 Task: Find people on LinkedIn who are Executive Assistants, talk about #Manager, work at Worldpanel by Kantar, studied at University of Calcutta, are in the Military and International Affairs industry, speak Portuguese, and offer Print Design services in Xiaoshan.
Action: Mouse moved to (545, 72)
Screenshot: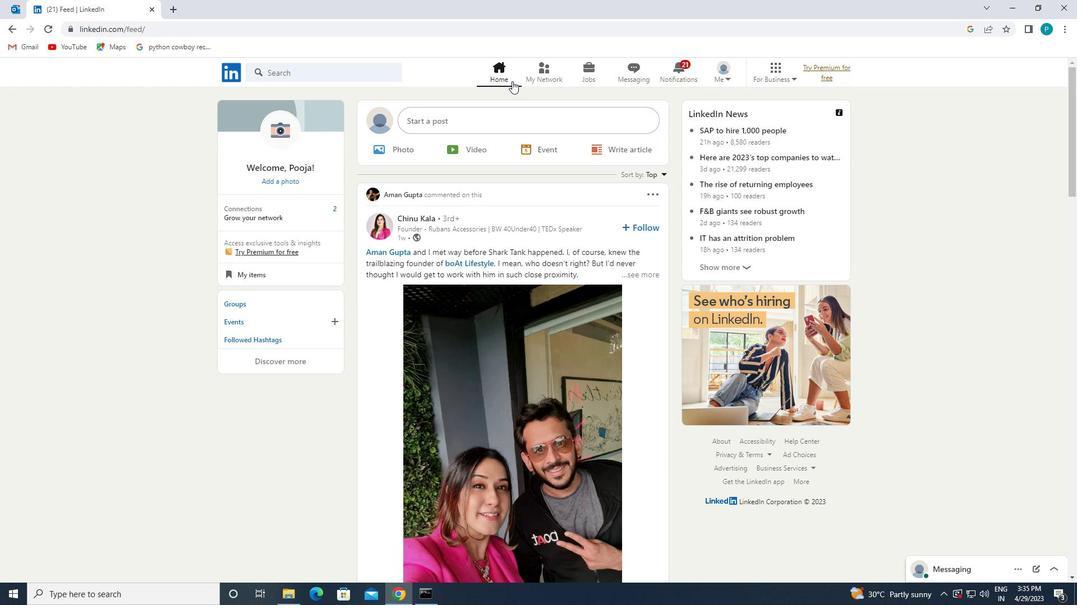 
Action: Mouse pressed left at (545, 72)
Screenshot: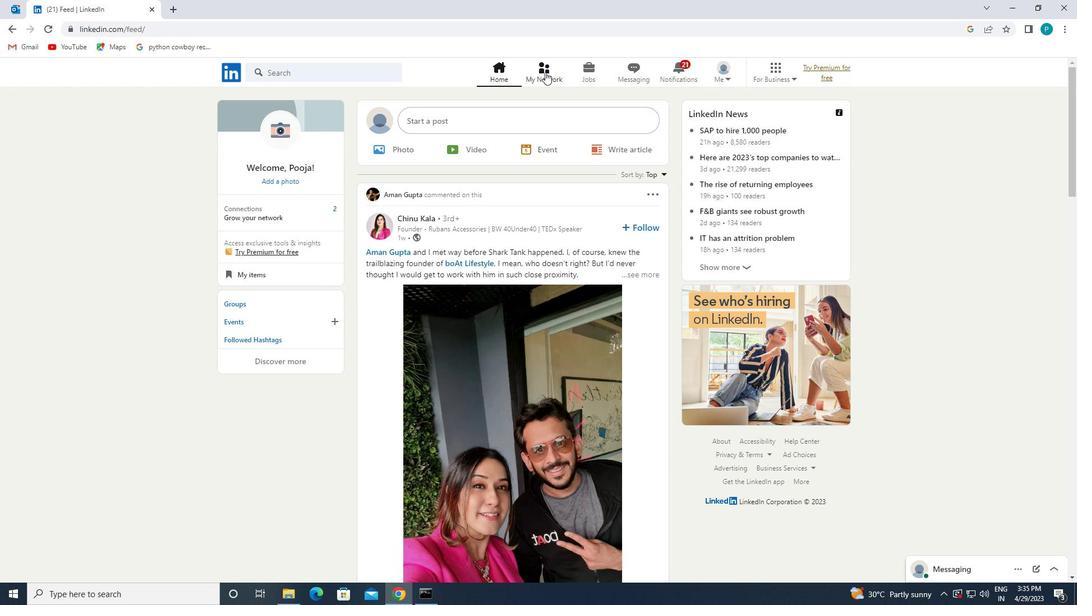 
Action: Mouse moved to (314, 138)
Screenshot: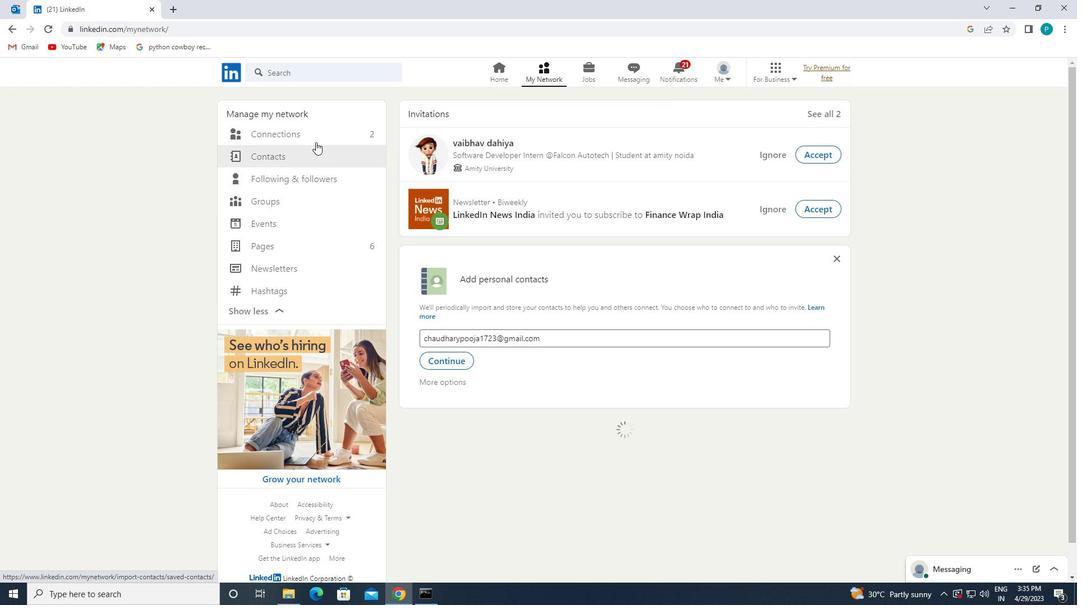 
Action: Mouse pressed left at (314, 138)
Screenshot: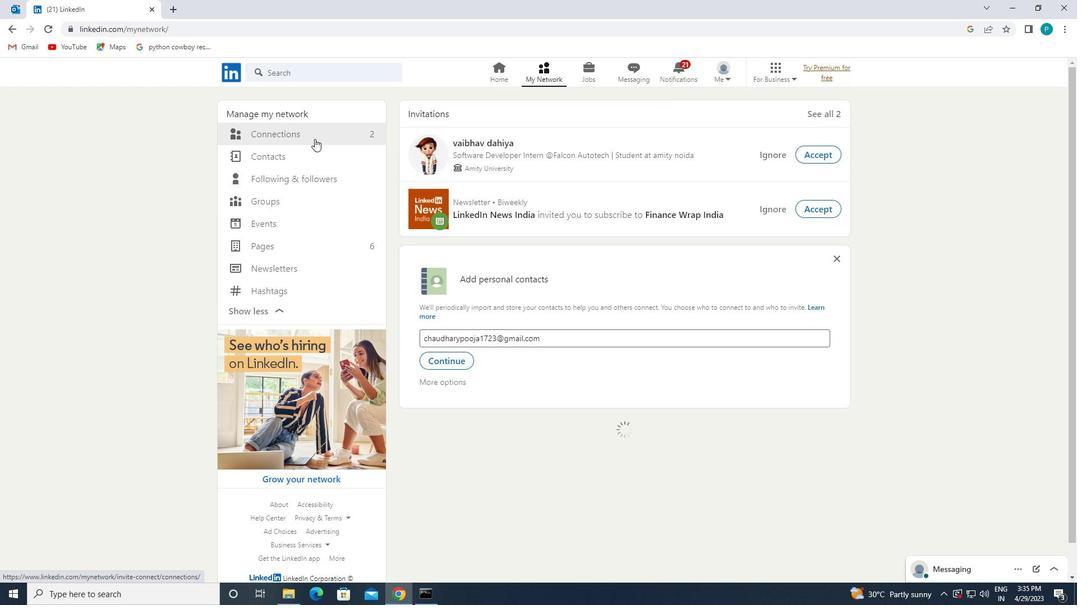
Action: Mouse moved to (606, 132)
Screenshot: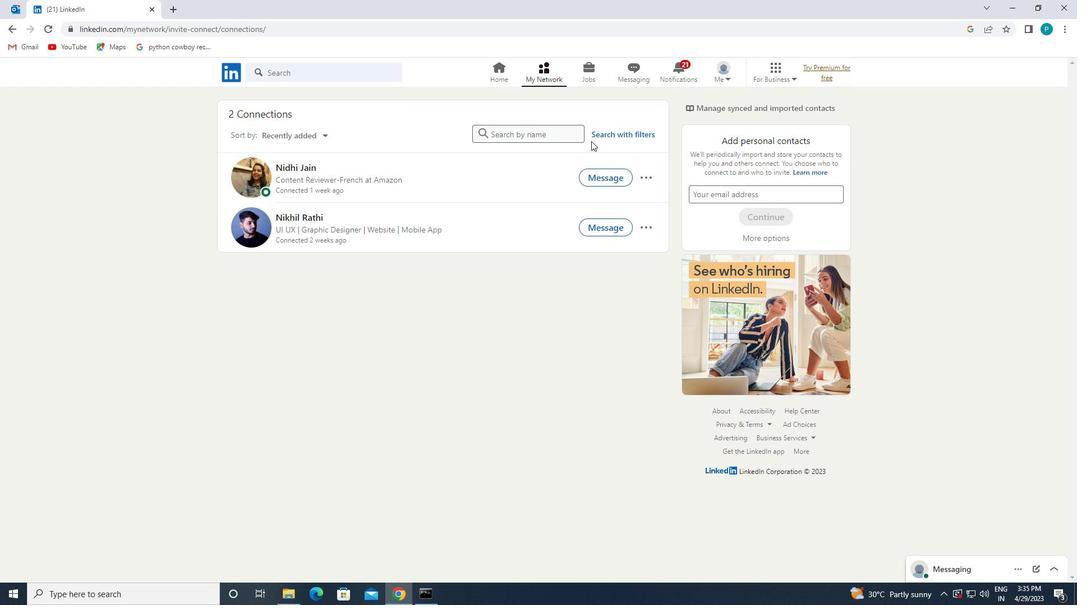 
Action: Mouse pressed left at (606, 132)
Screenshot: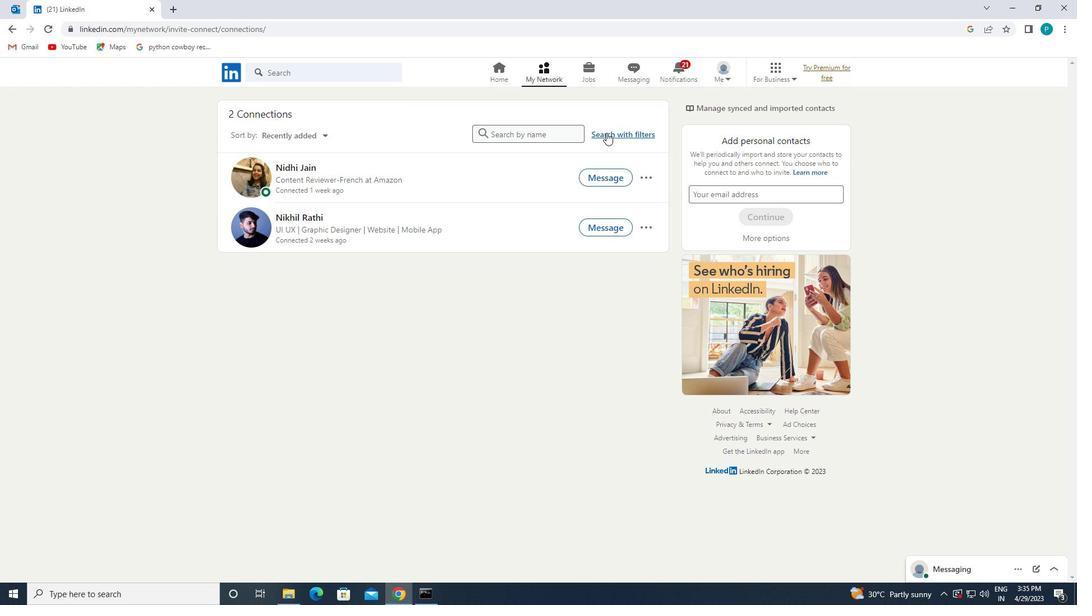 
Action: Mouse moved to (572, 105)
Screenshot: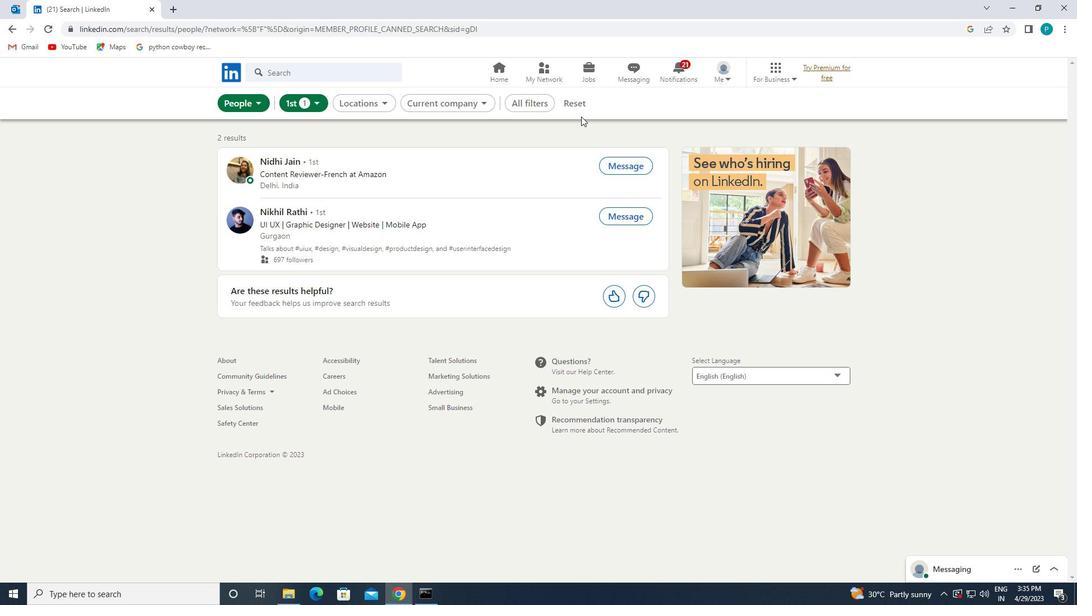 
Action: Mouse pressed left at (572, 105)
Screenshot: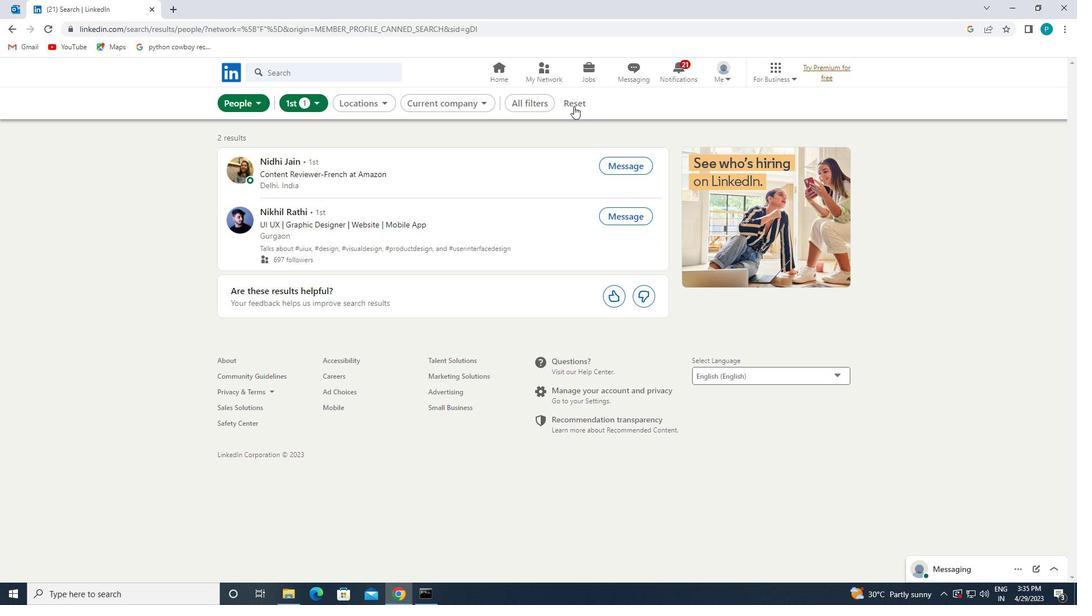 
Action: Mouse moved to (573, 105)
Screenshot: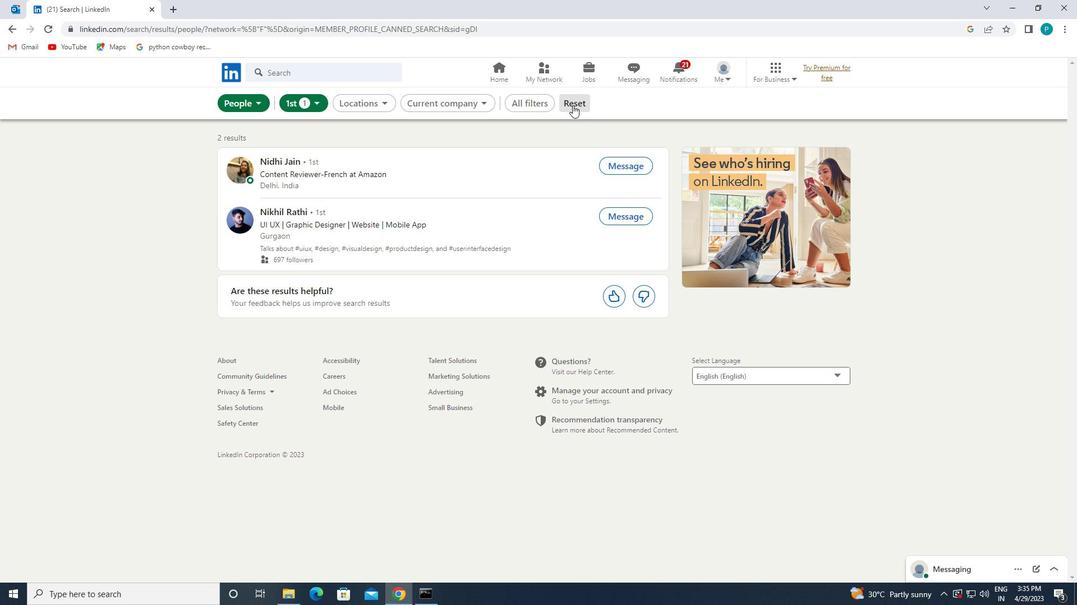 
Action: Mouse pressed left at (573, 105)
Screenshot: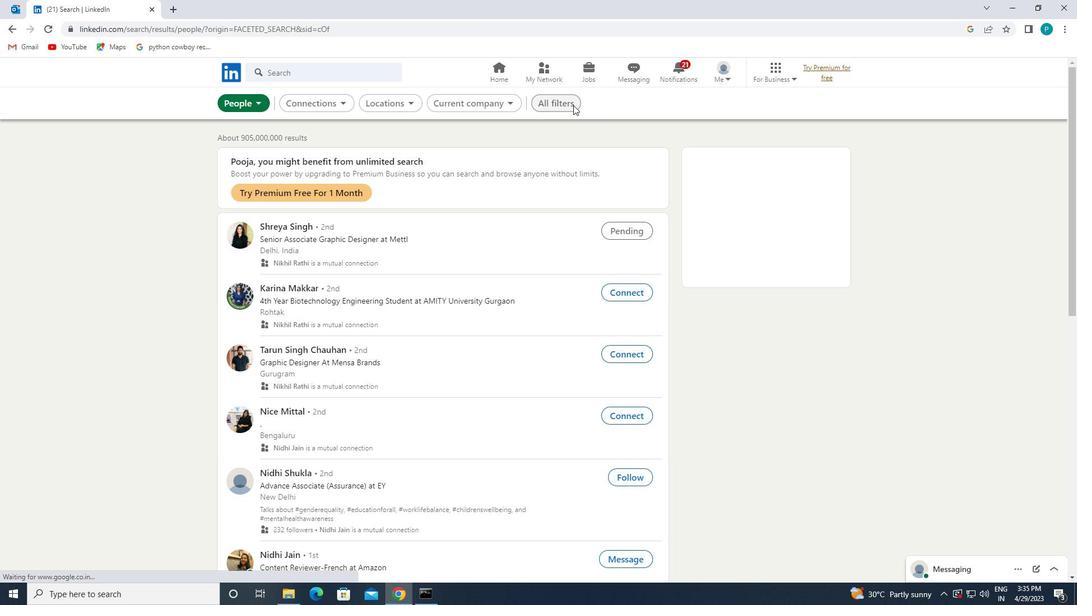 
Action: Mouse moved to (967, 405)
Screenshot: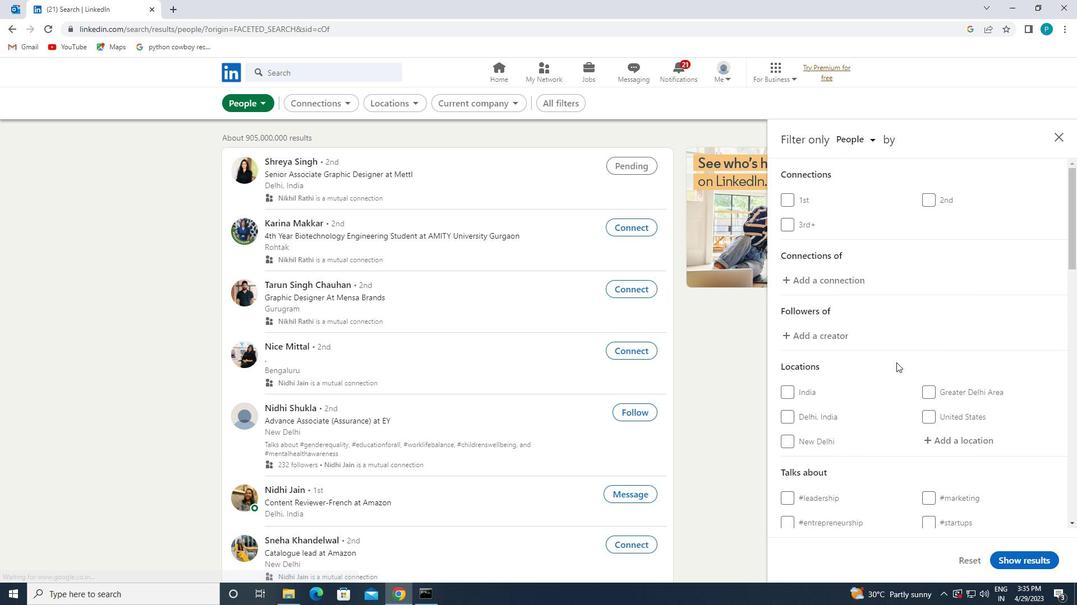 
Action: Mouse scrolled (967, 404) with delta (0, 0)
Screenshot: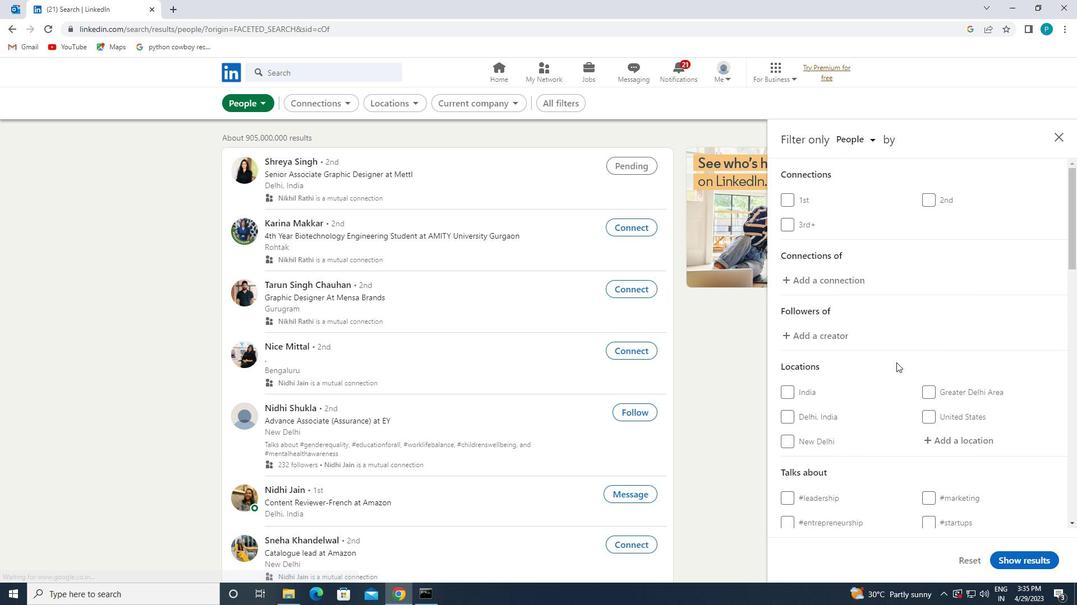 
Action: Mouse scrolled (967, 404) with delta (0, 0)
Screenshot: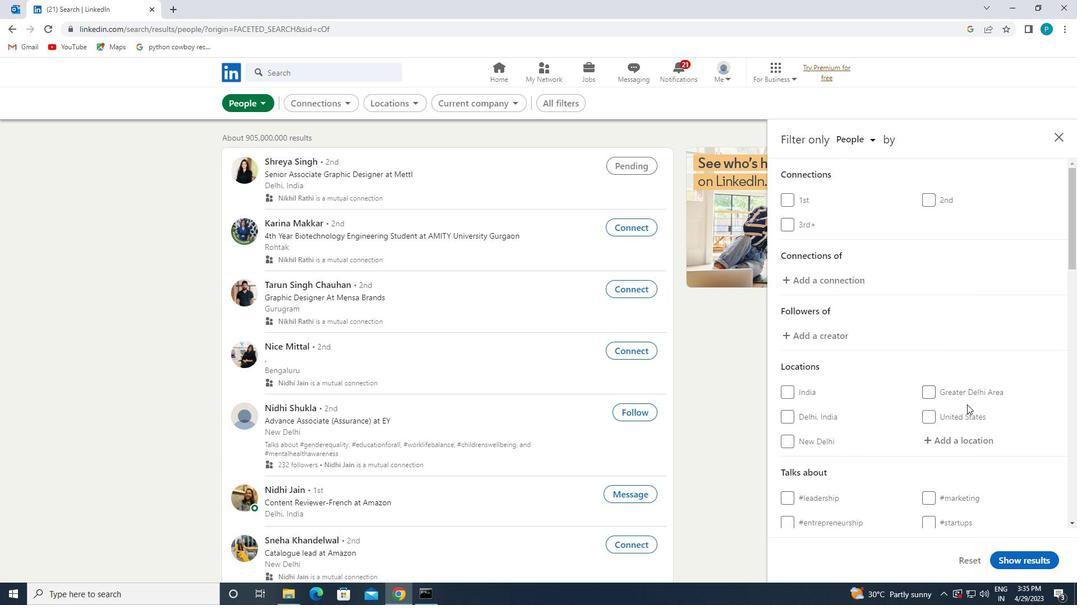 
Action: Mouse moved to (949, 327)
Screenshot: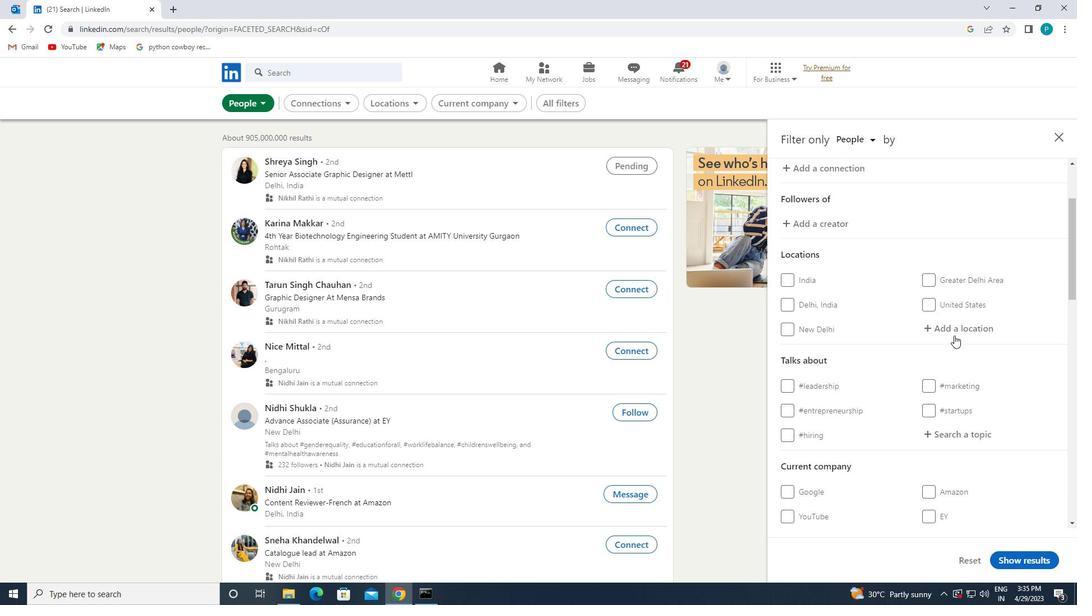 
Action: Mouse pressed left at (949, 327)
Screenshot: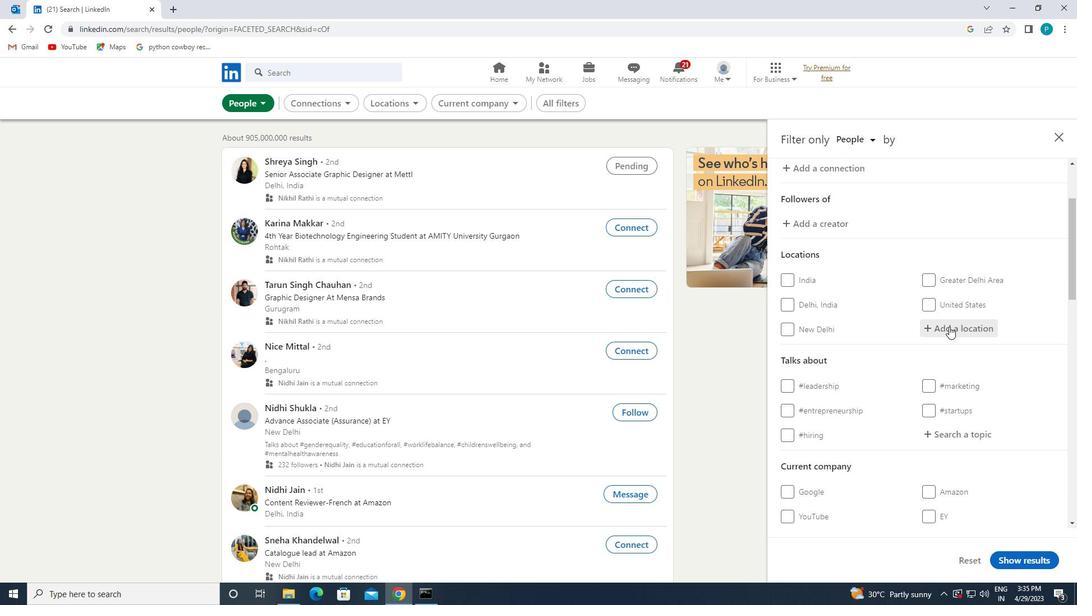 
Action: Key pressed <Key.caps_lock>x<Key.caps_lock>iaoshan
Screenshot: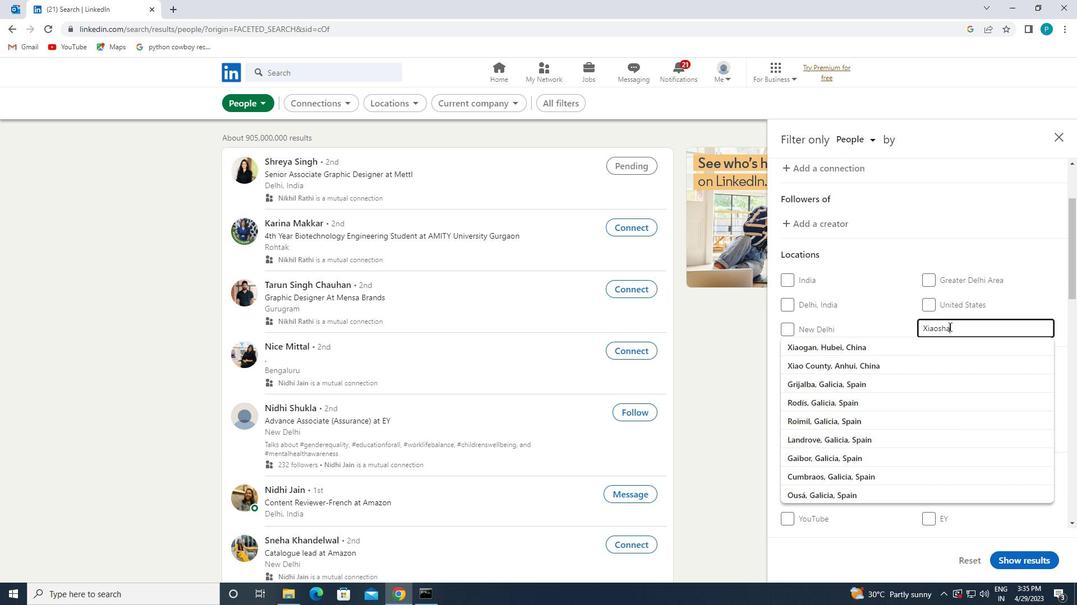 
Action: Mouse moved to (965, 432)
Screenshot: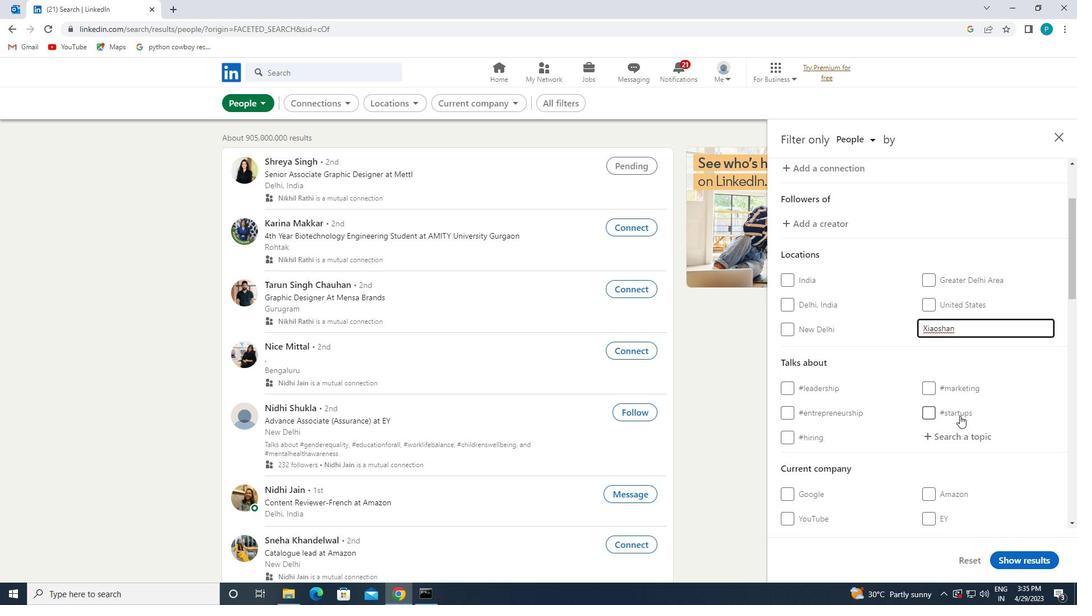 
Action: Mouse pressed left at (965, 432)
Screenshot: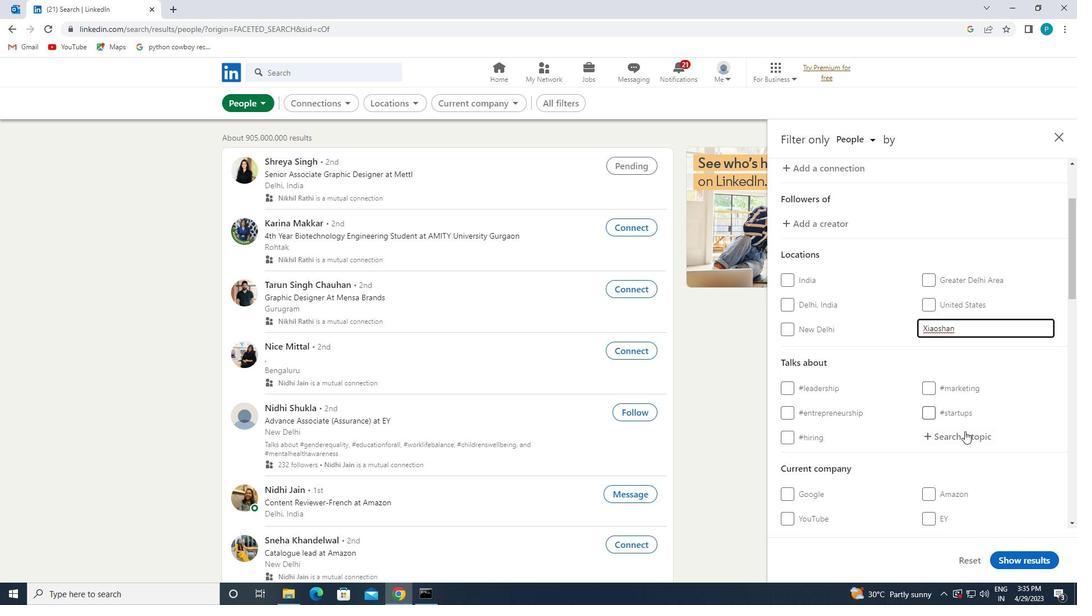 
Action: Key pressed <Key.shift>#<Key.caps_lock>M<Key.caps_lock>ANAGER
Screenshot: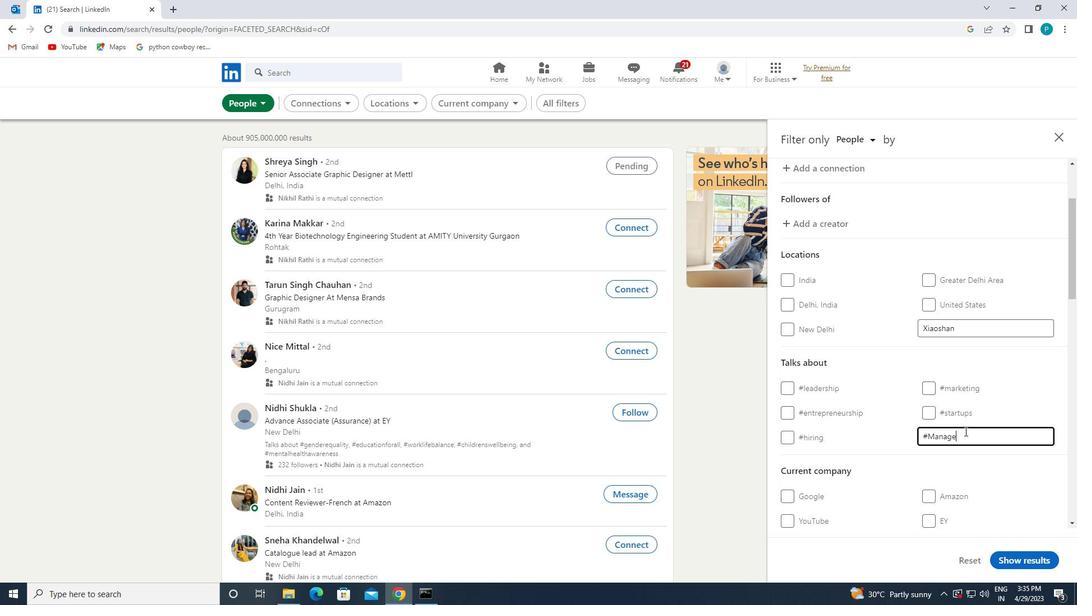 
Action: Mouse moved to (785, 465)
Screenshot: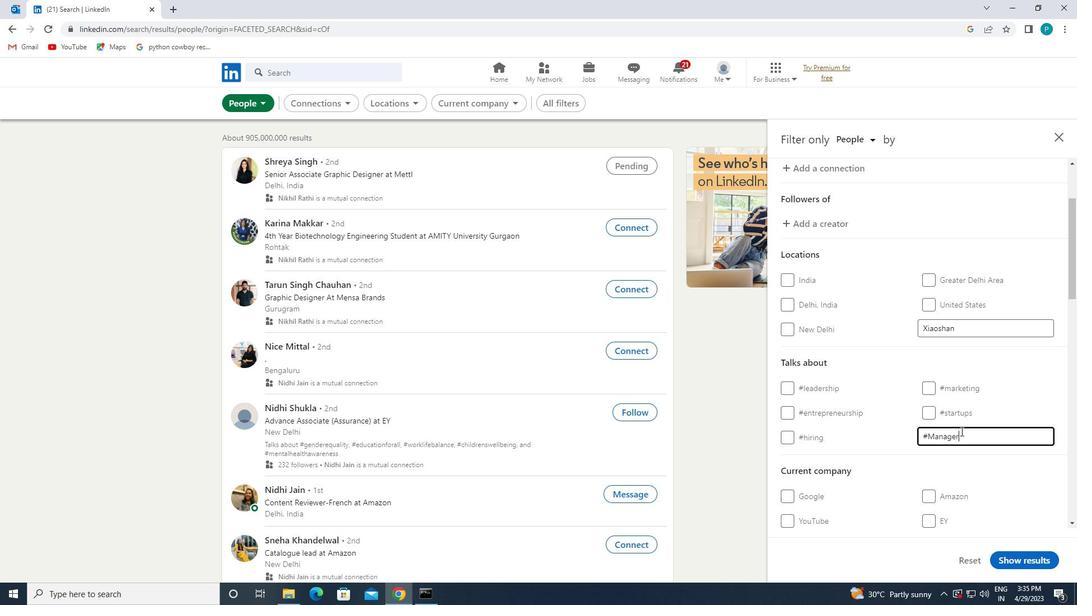 
Action: Mouse scrolled (785, 465) with delta (0, 0)
Screenshot: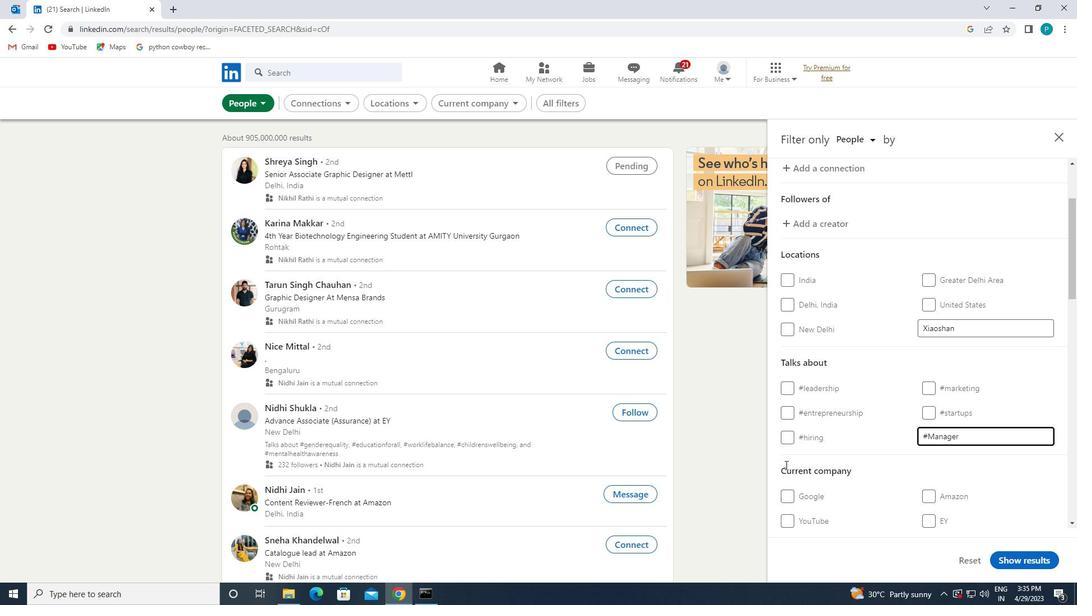 
Action: Mouse scrolled (785, 465) with delta (0, 0)
Screenshot: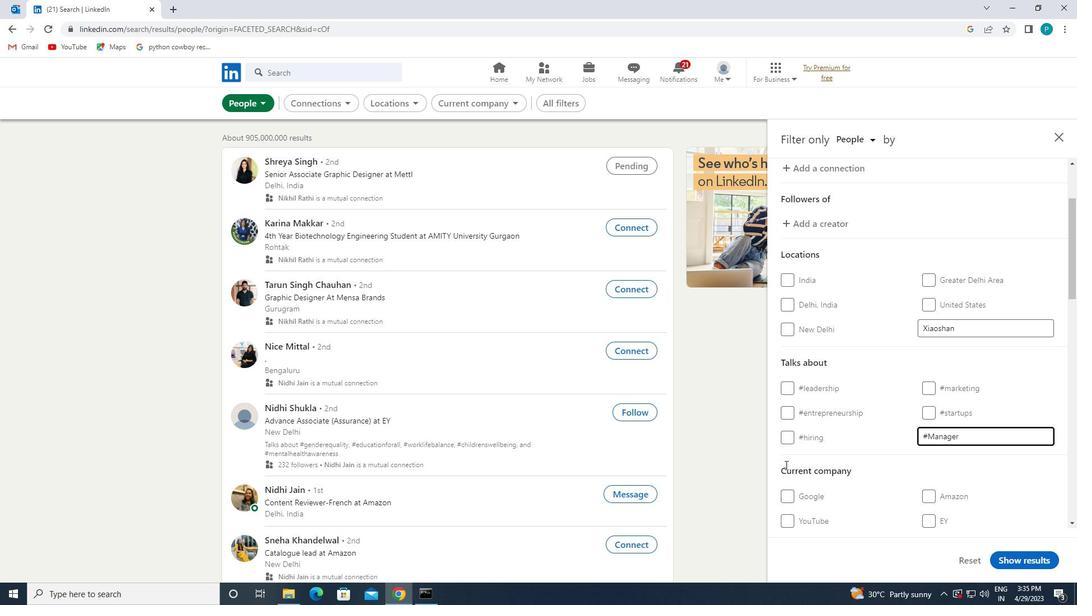 
Action: Mouse scrolled (785, 465) with delta (0, 0)
Screenshot: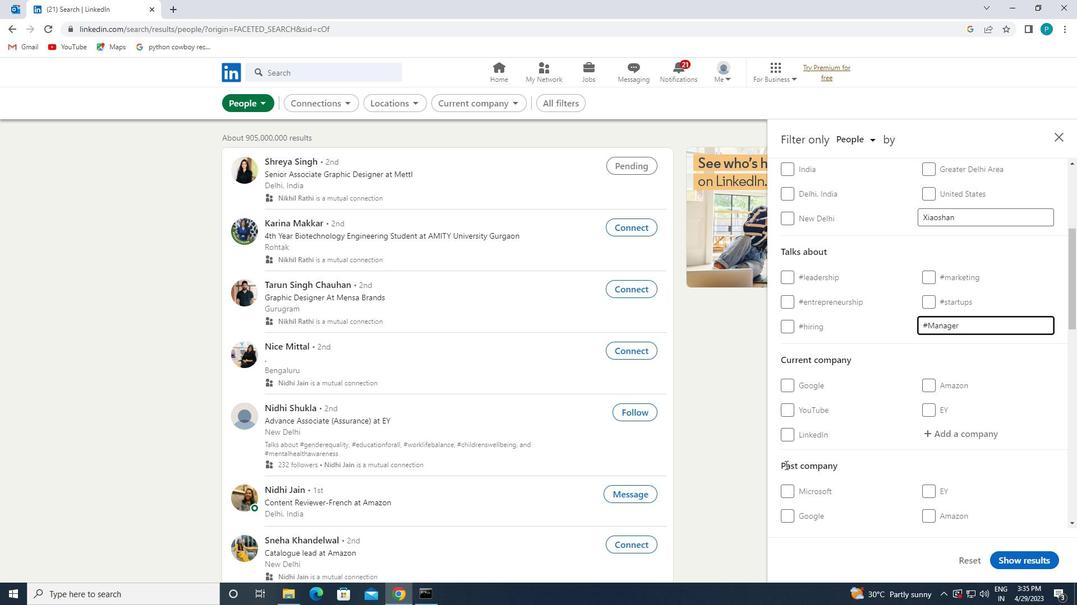 
Action: Mouse scrolled (785, 465) with delta (0, 0)
Screenshot: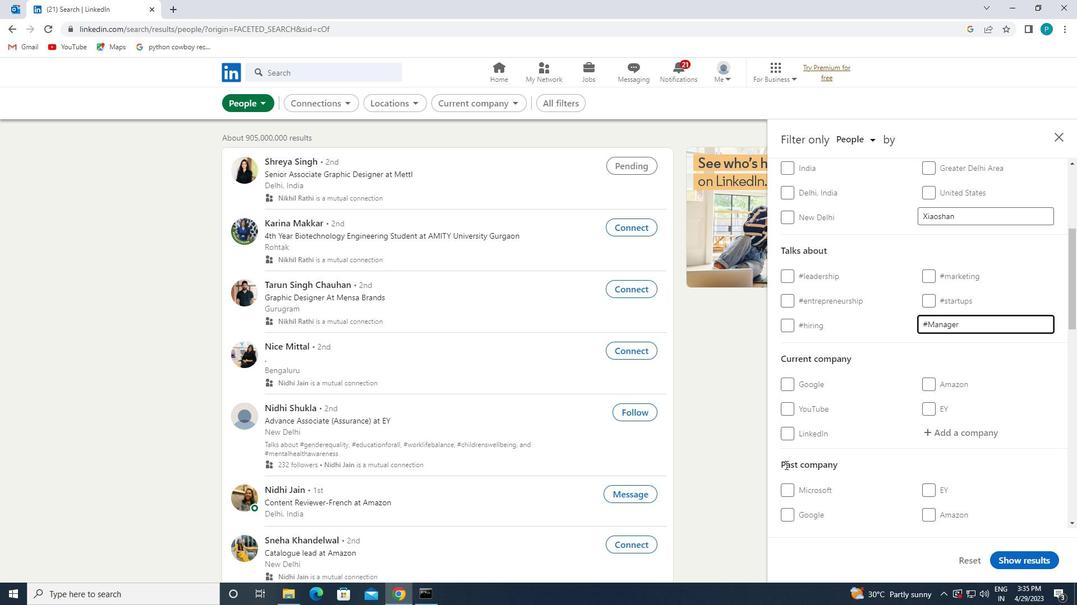 
Action: Mouse scrolled (785, 465) with delta (0, 0)
Screenshot: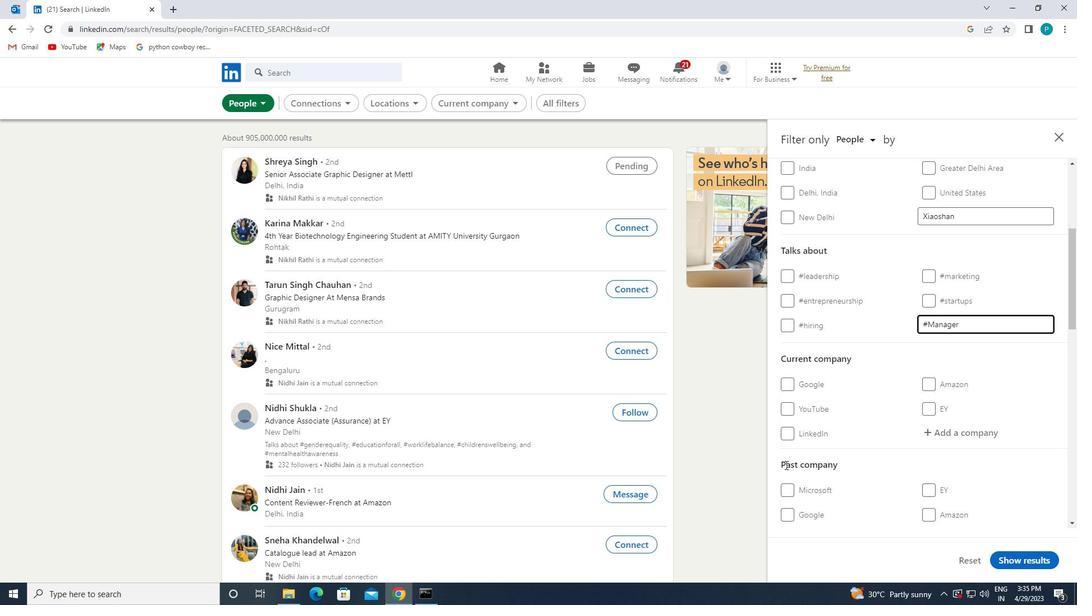 
Action: Mouse moved to (809, 420)
Screenshot: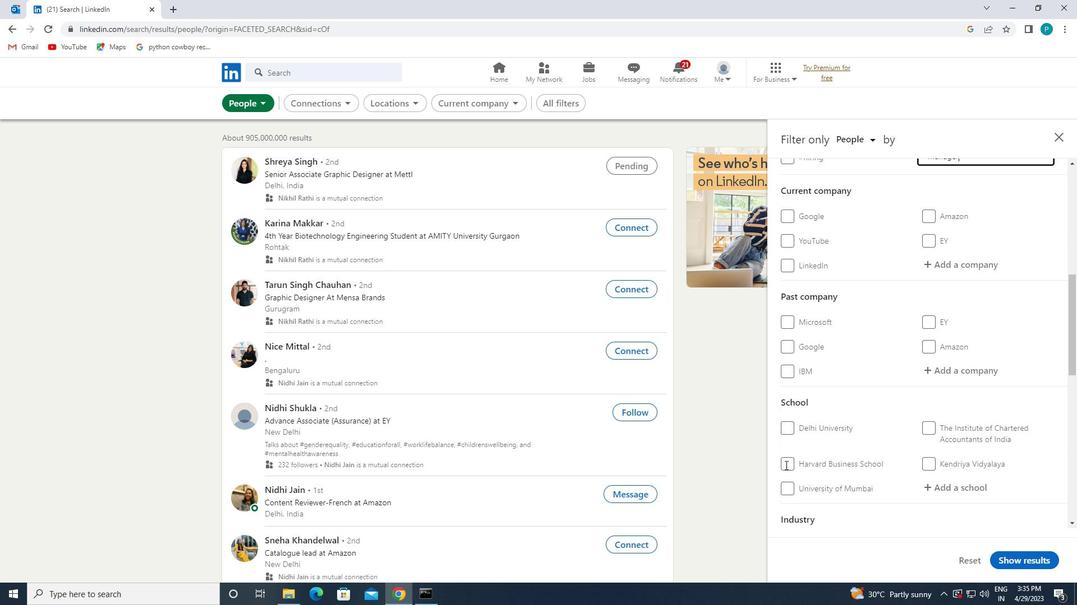 
Action: Mouse scrolled (809, 419) with delta (0, 0)
Screenshot: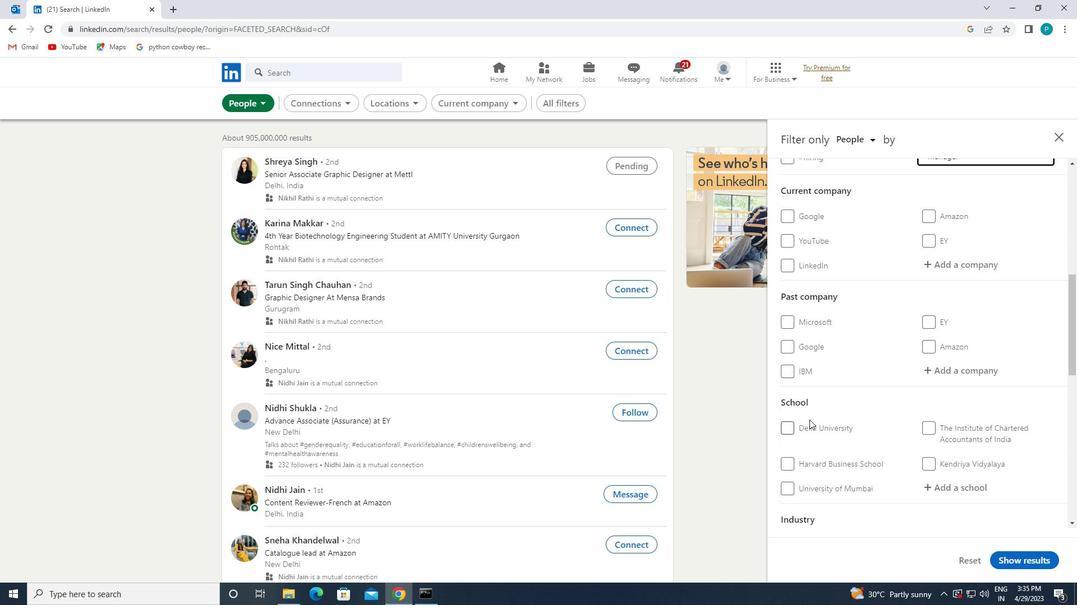 
Action: Mouse scrolled (809, 419) with delta (0, 0)
Screenshot: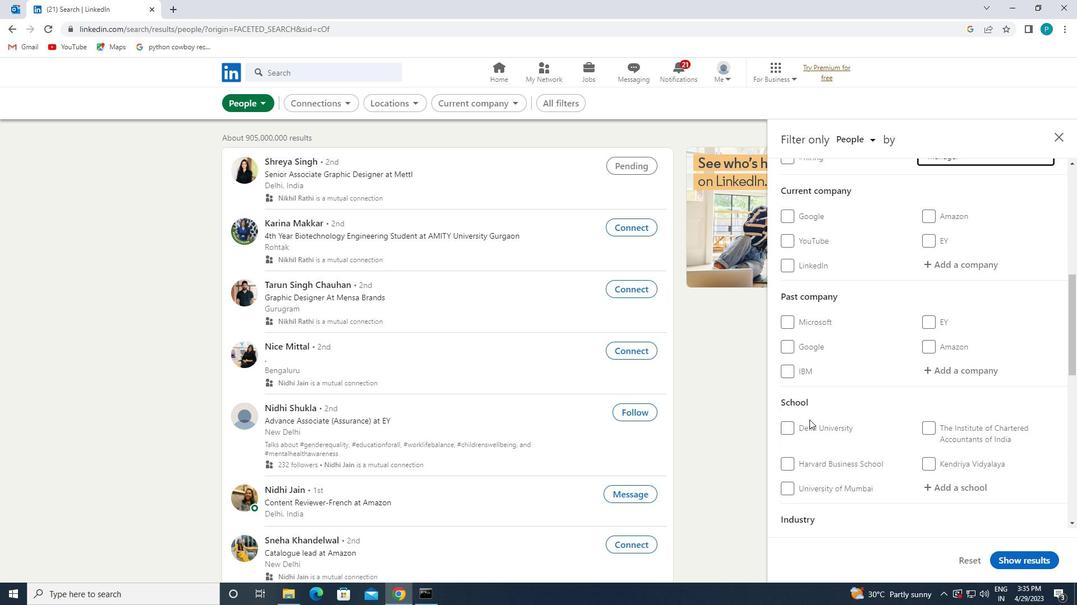
Action: Mouse moved to (816, 468)
Screenshot: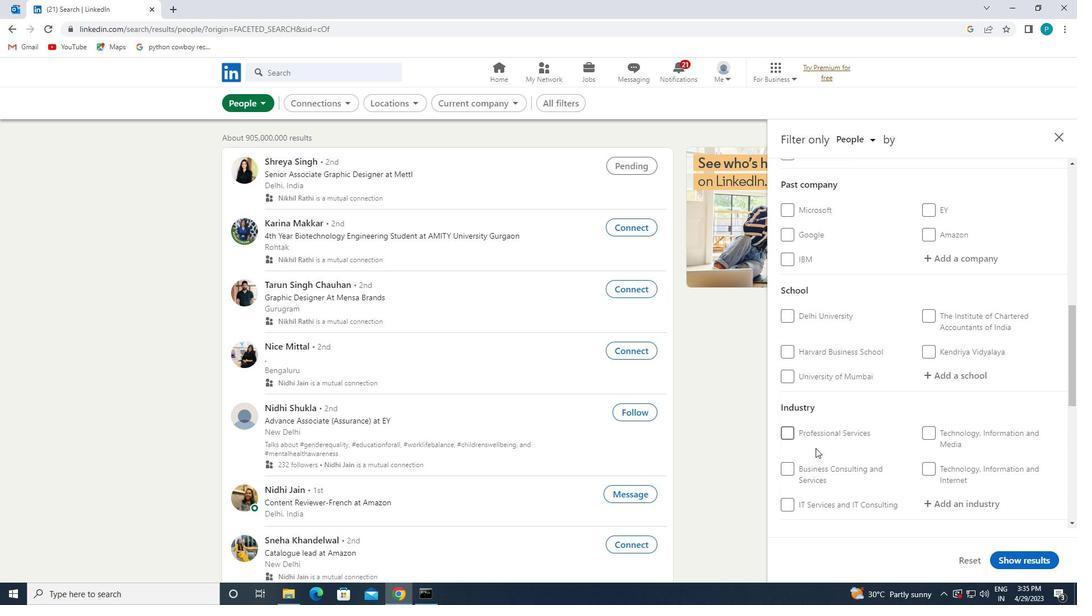 
Action: Mouse scrolled (816, 467) with delta (0, 0)
Screenshot: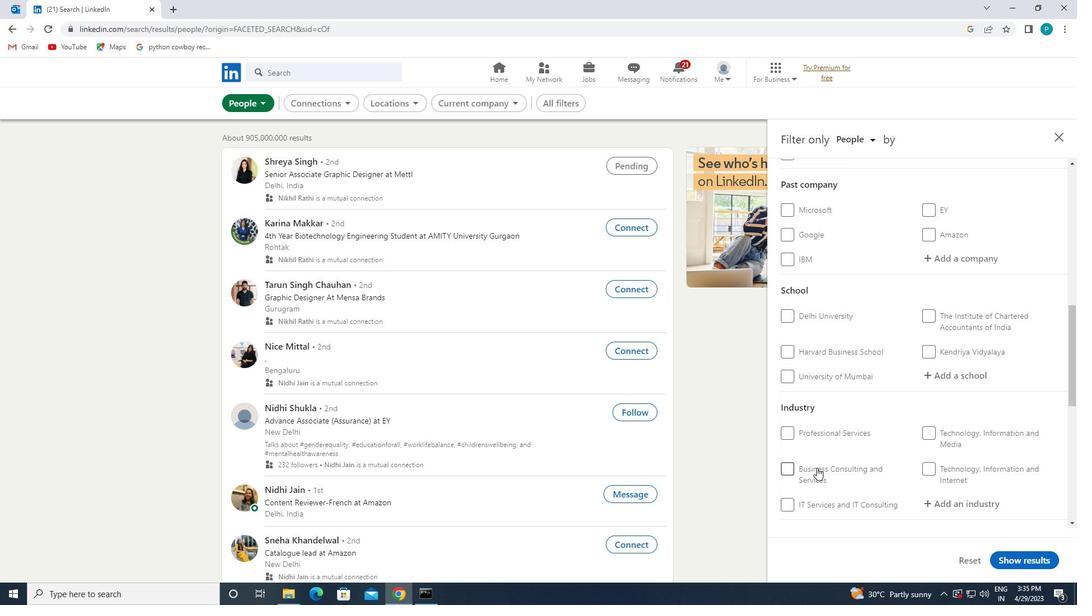 
Action: Mouse scrolled (816, 467) with delta (0, 0)
Screenshot: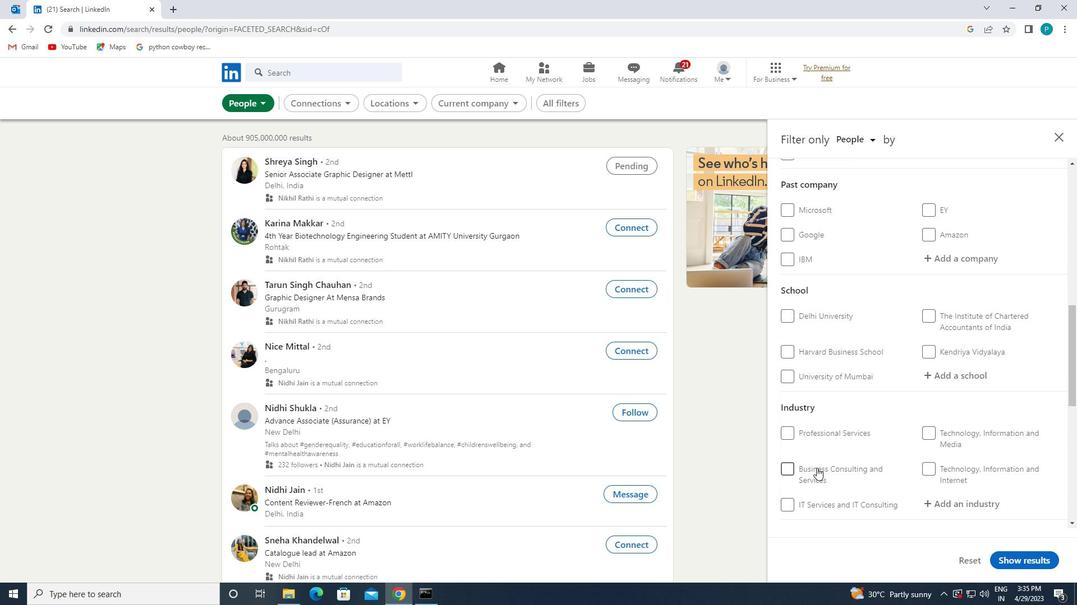 
Action: Mouse moved to (932, 472)
Screenshot: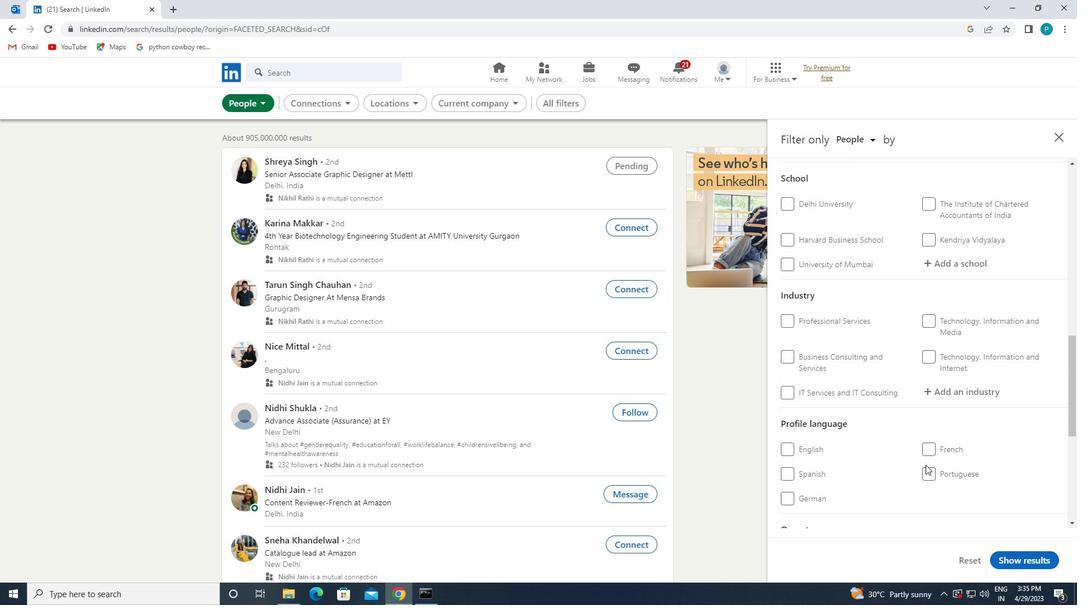 
Action: Mouse pressed left at (932, 472)
Screenshot: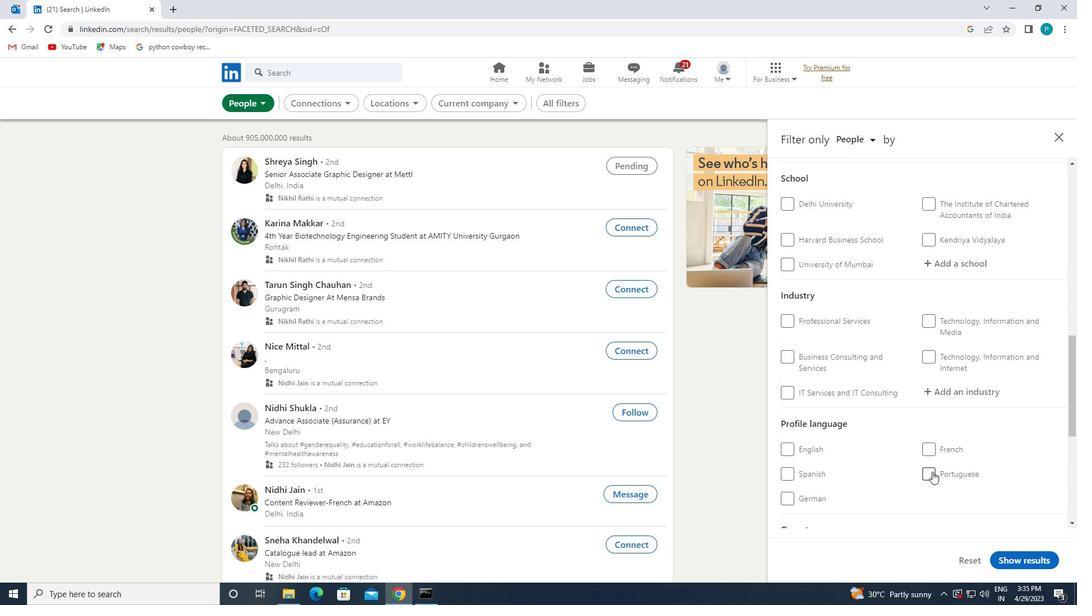 
Action: Mouse moved to (929, 400)
Screenshot: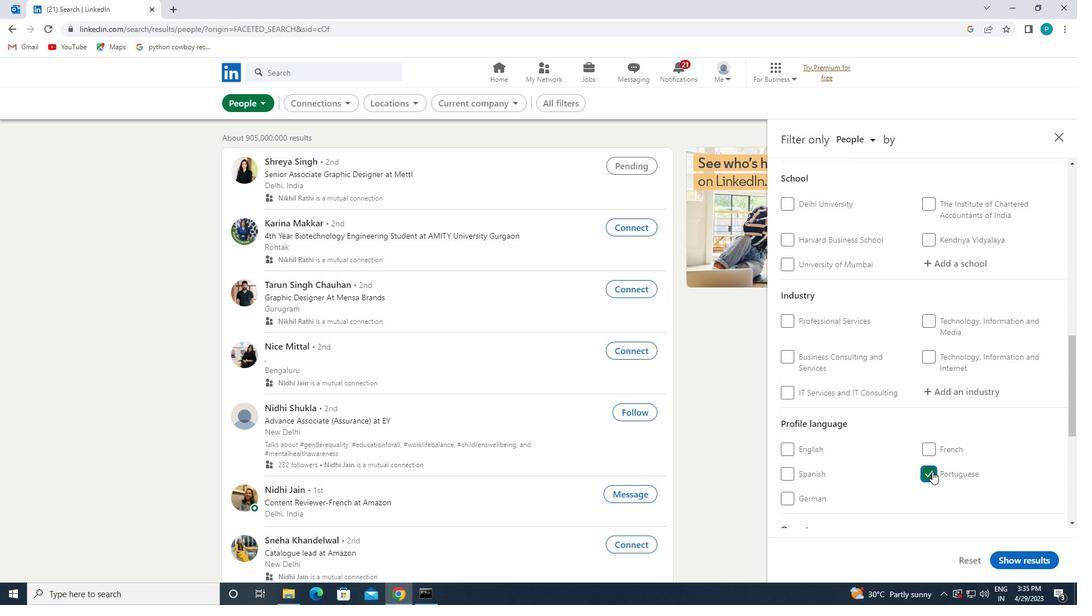 
Action: Mouse scrolled (929, 399) with delta (0, 0)
Screenshot: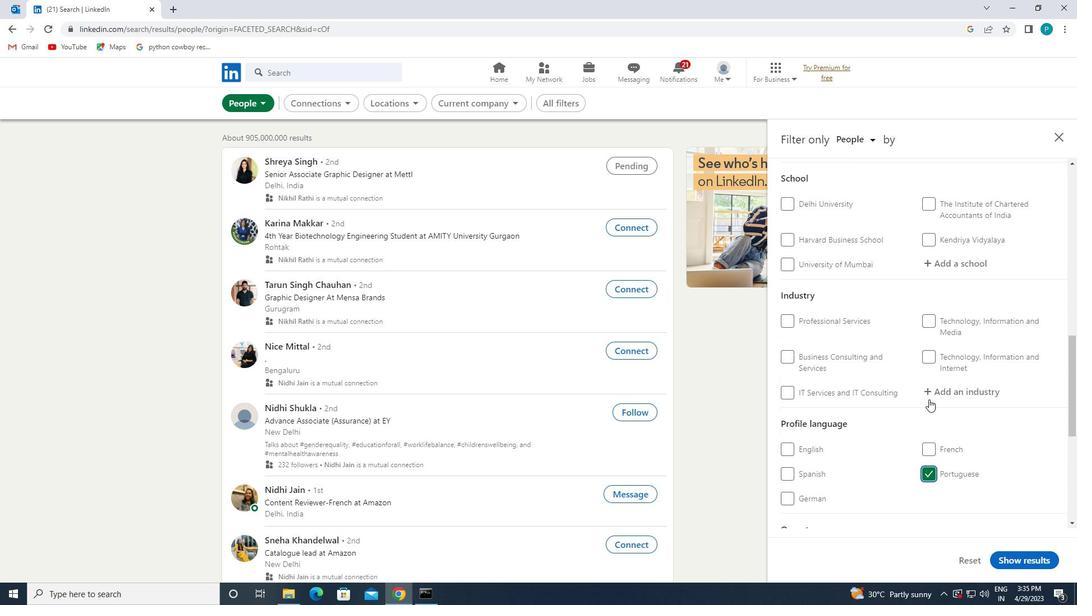 
Action: Mouse scrolled (929, 400) with delta (0, 0)
Screenshot: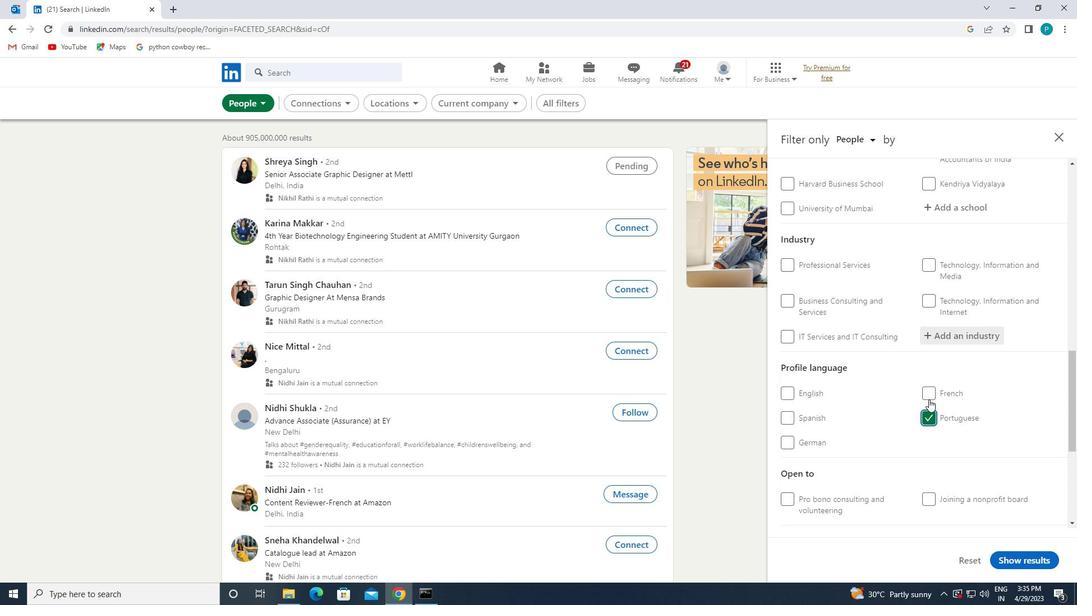 
Action: Mouse scrolled (929, 400) with delta (0, 0)
Screenshot: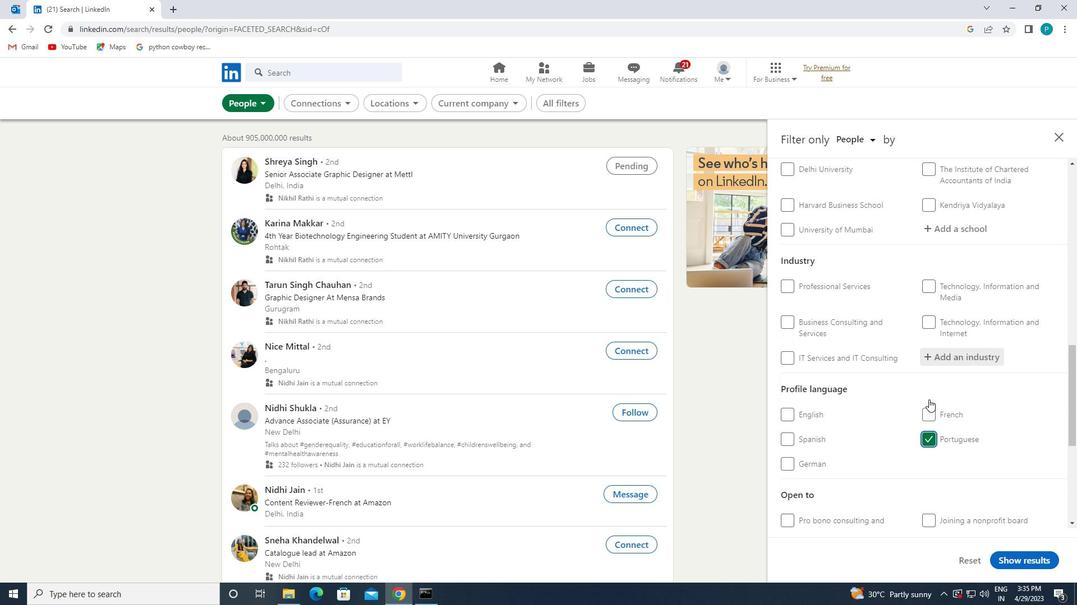 
Action: Mouse scrolled (929, 400) with delta (0, 0)
Screenshot: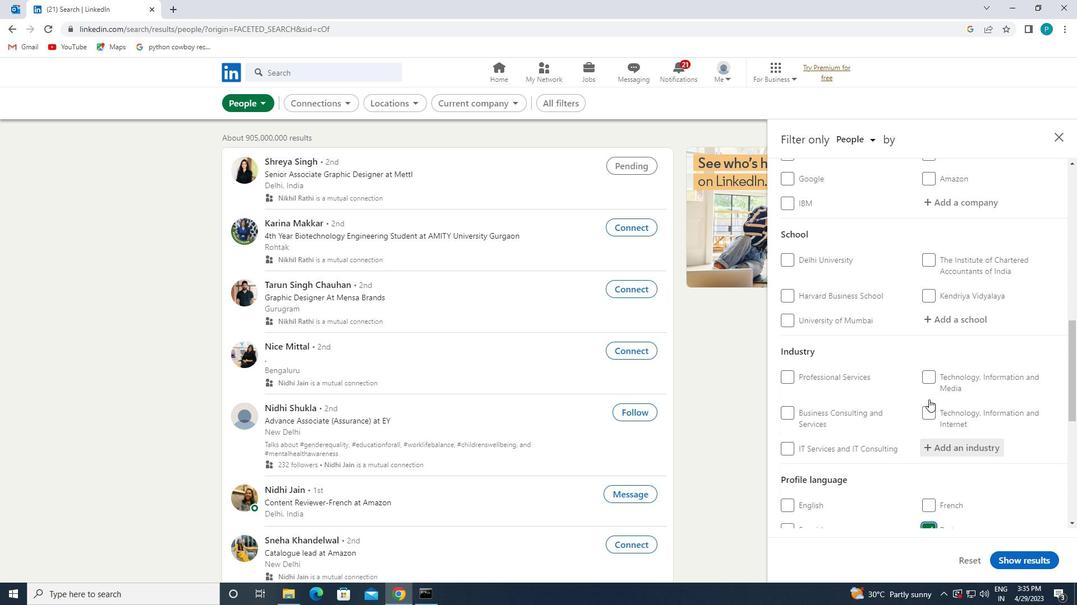 
Action: Mouse scrolled (929, 400) with delta (0, 0)
Screenshot: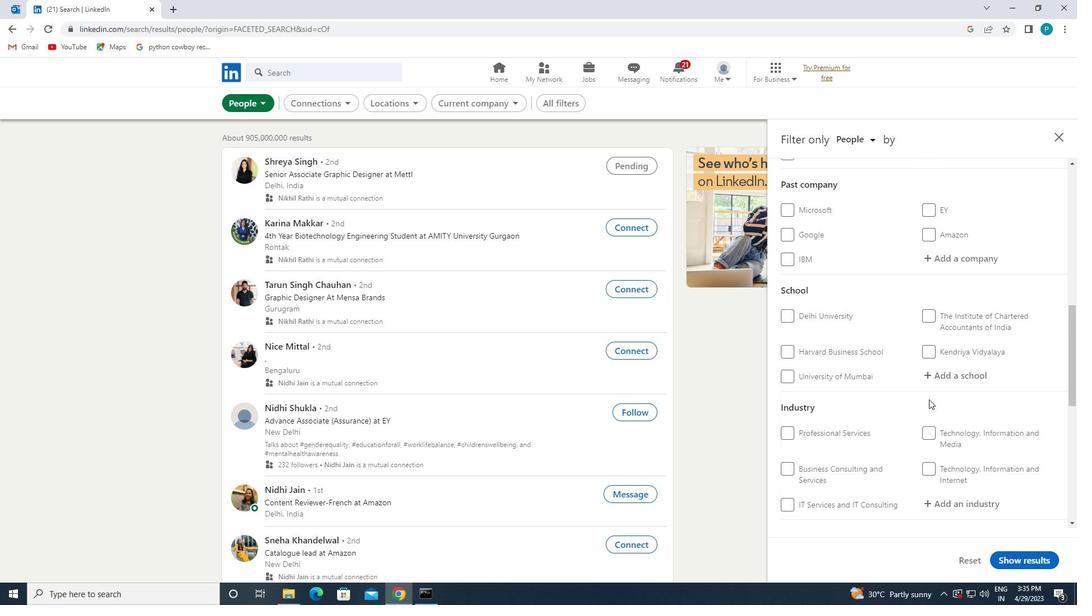 
Action: Mouse scrolled (929, 400) with delta (0, 0)
Screenshot: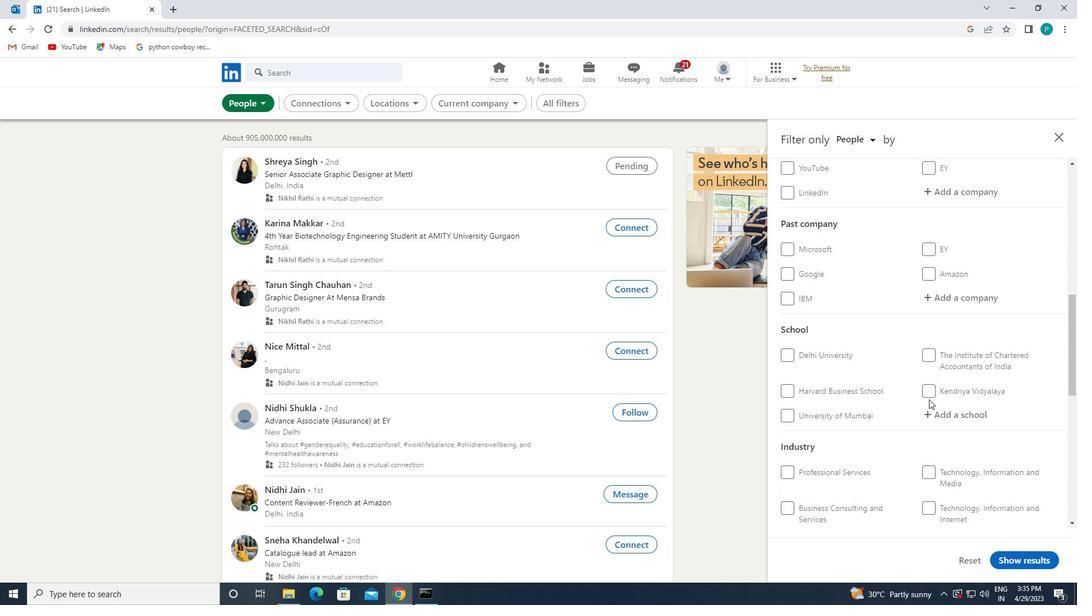 
Action: Mouse scrolled (929, 400) with delta (0, 0)
Screenshot: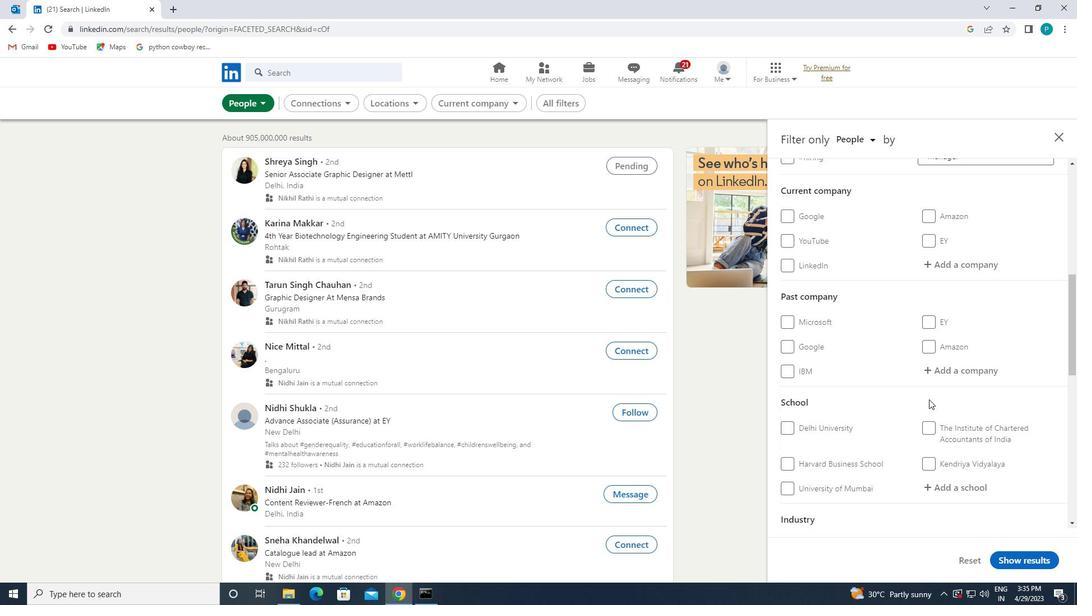 
Action: Mouse scrolled (929, 400) with delta (0, 0)
Screenshot: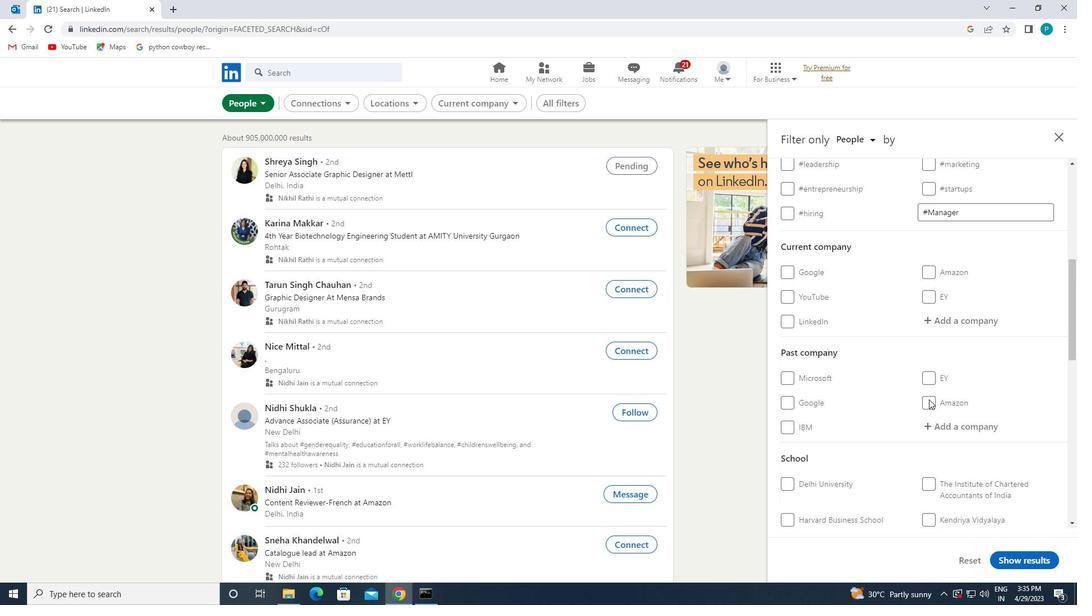 
Action: Mouse moved to (927, 380)
Screenshot: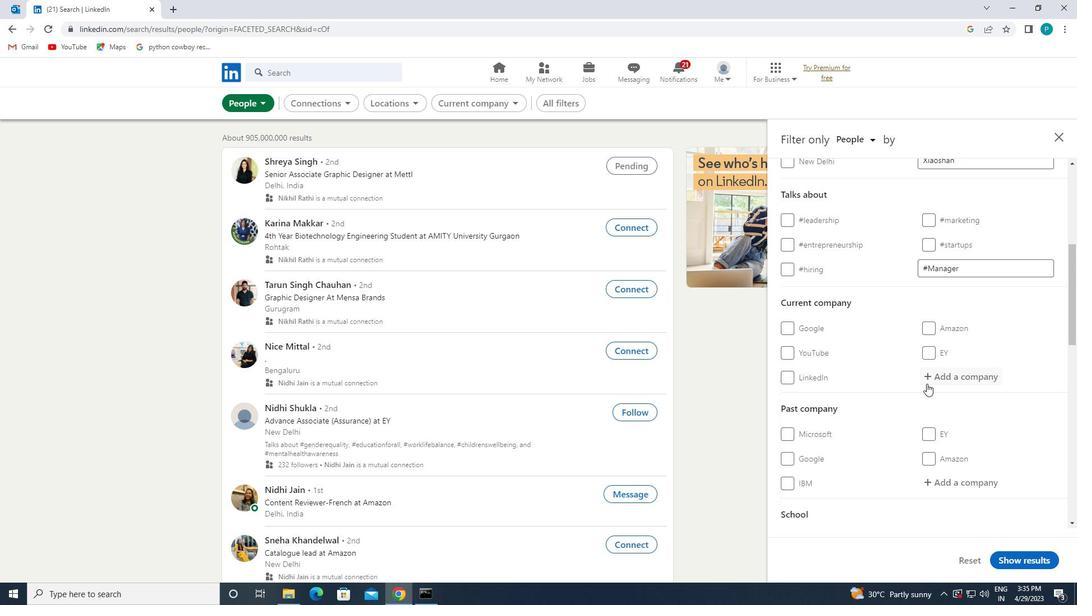 
Action: Mouse pressed left at (927, 380)
Screenshot: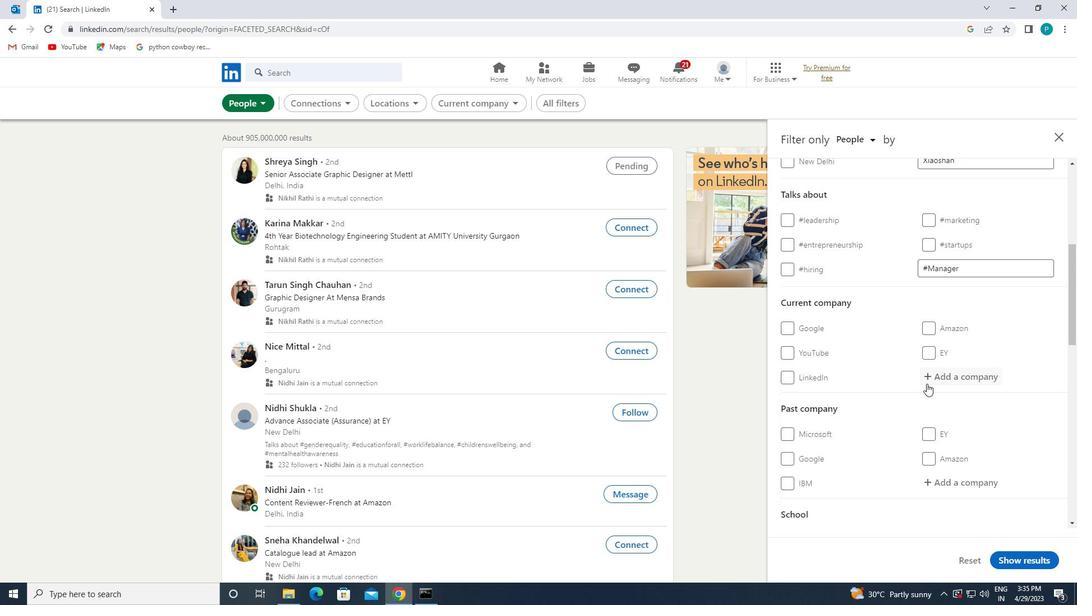 
Action: Key pressed <Key.caps_lock>W<Key.caps_lock>ORLDPANE
Screenshot: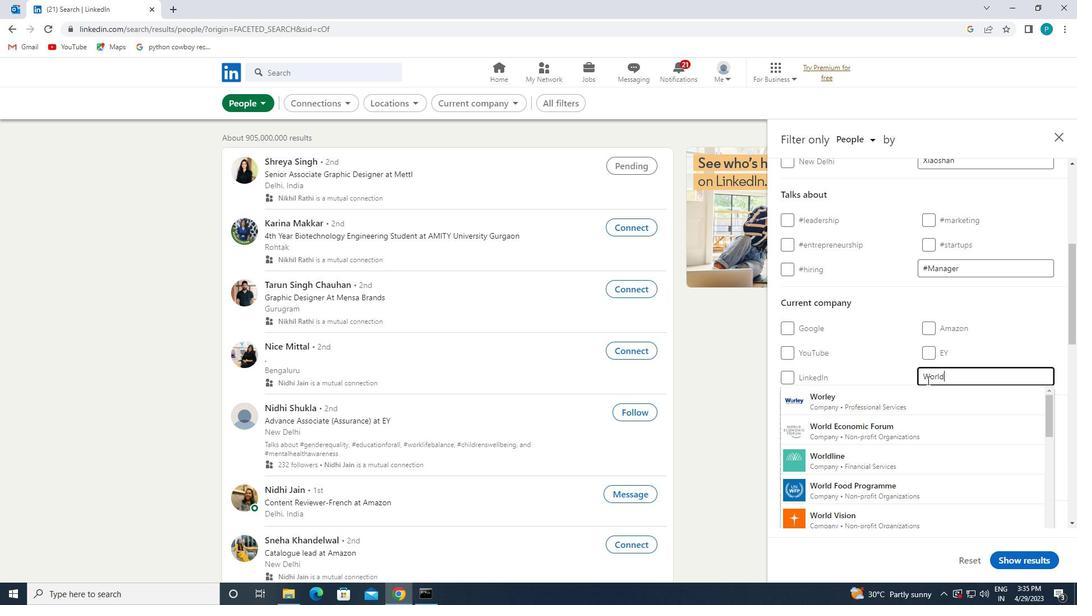 
Action: Mouse moved to (931, 391)
Screenshot: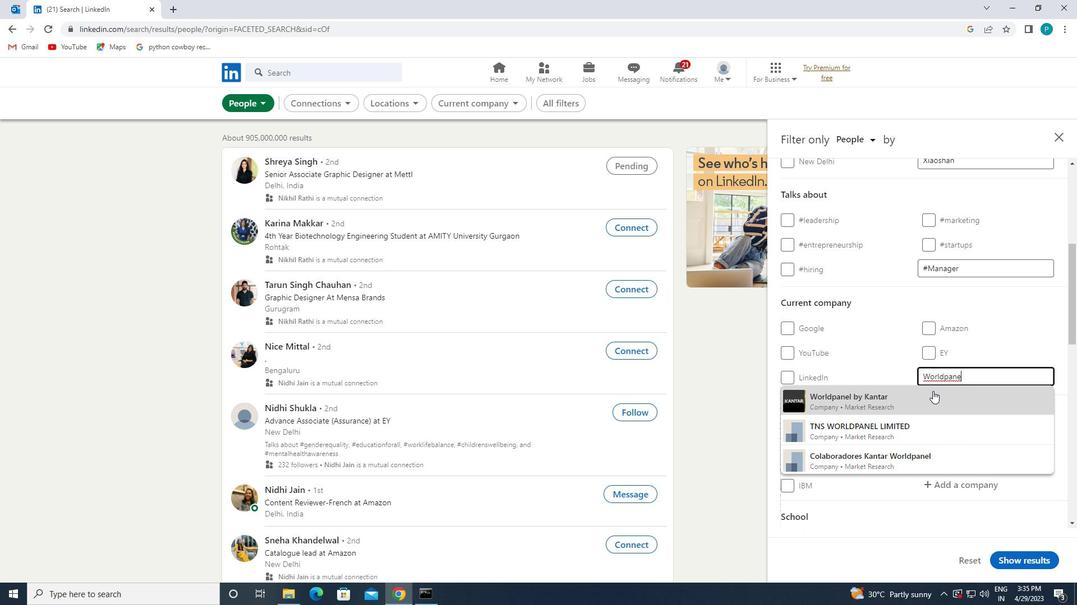 
Action: Mouse pressed left at (931, 391)
Screenshot: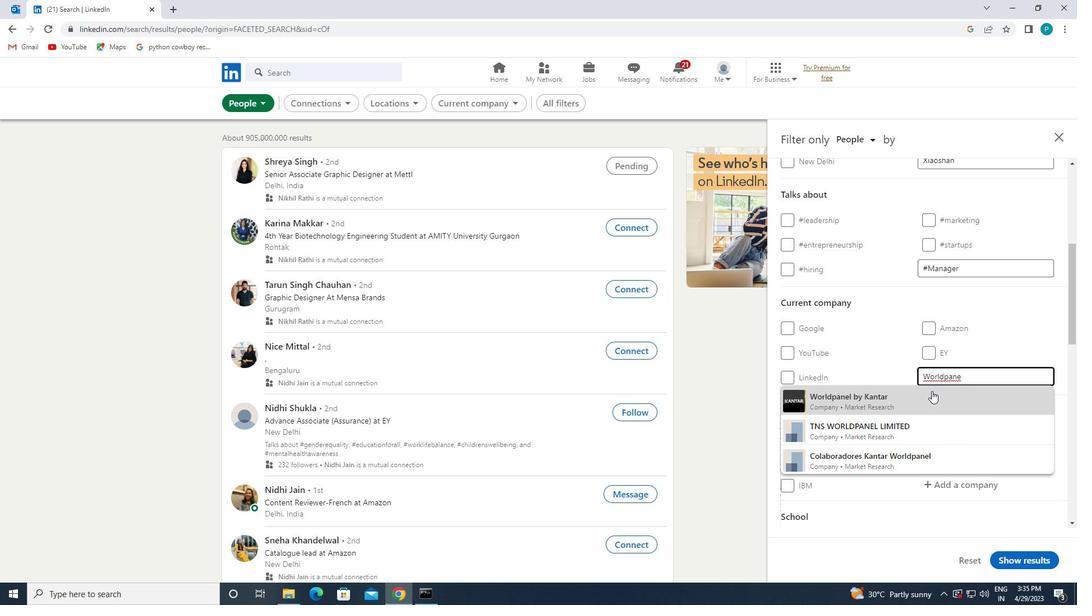 
Action: Mouse scrolled (931, 391) with delta (0, 0)
Screenshot: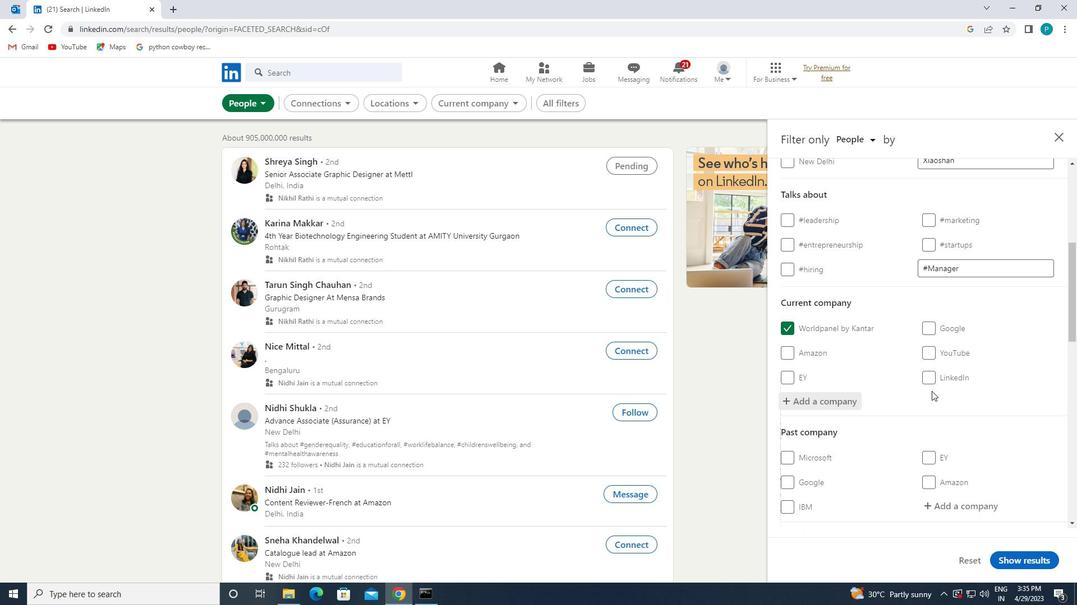
Action: Mouse moved to (920, 437)
Screenshot: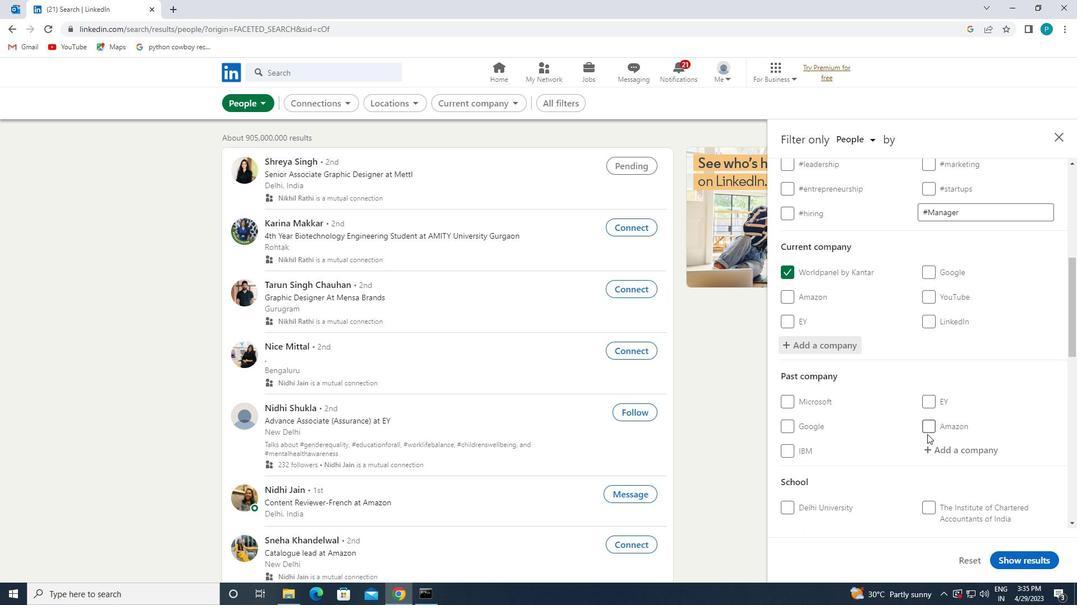 
Action: Mouse scrolled (920, 437) with delta (0, 0)
Screenshot: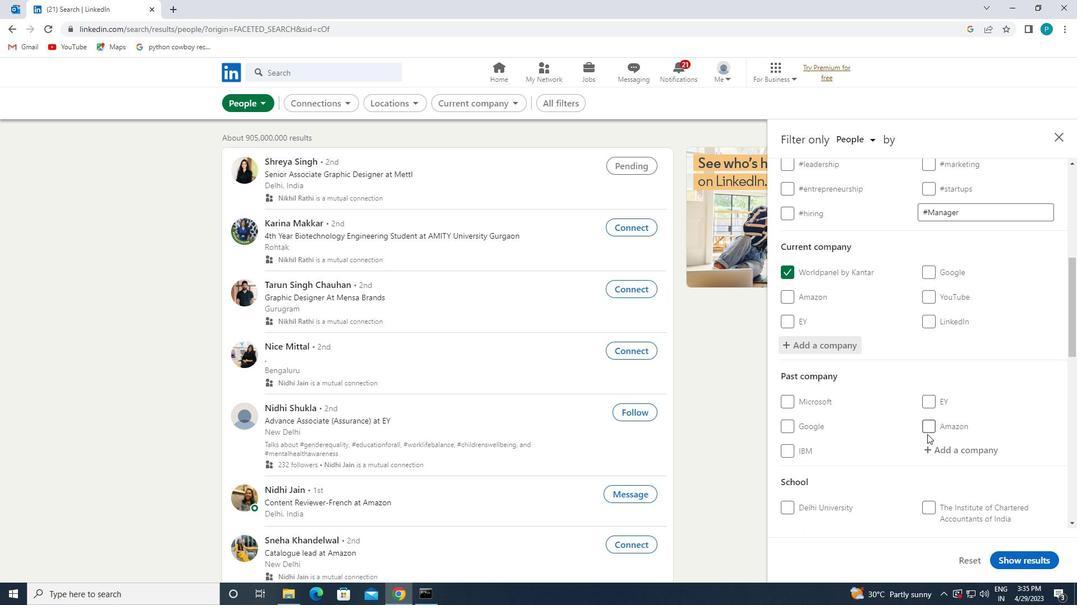 
Action: Mouse moved to (919, 437)
Screenshot: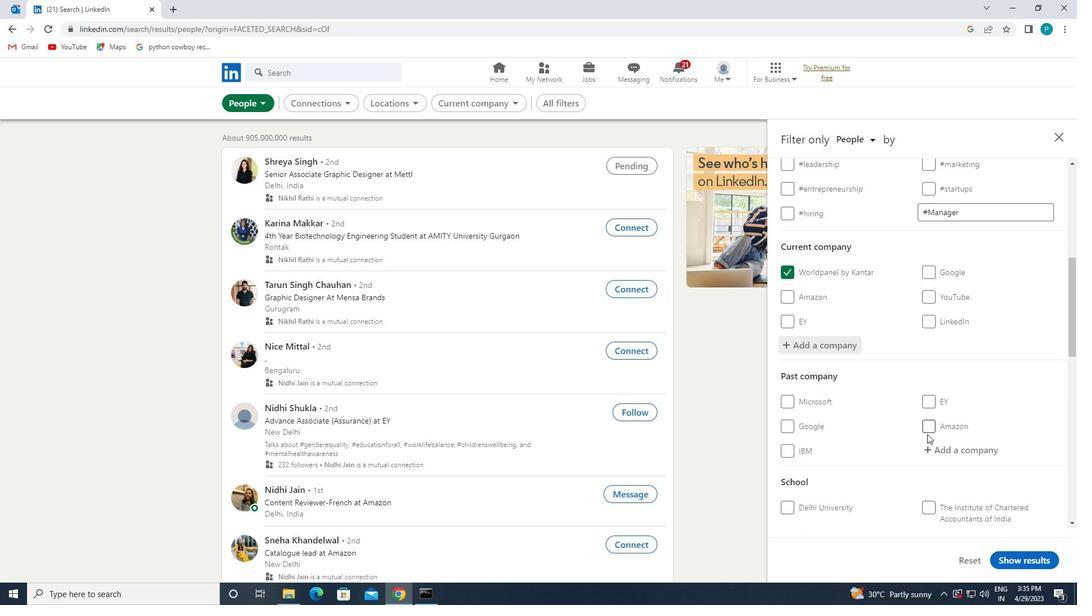 
Action: Mouse scrolled (919, 437) with delta (0, 0)
Screenshot: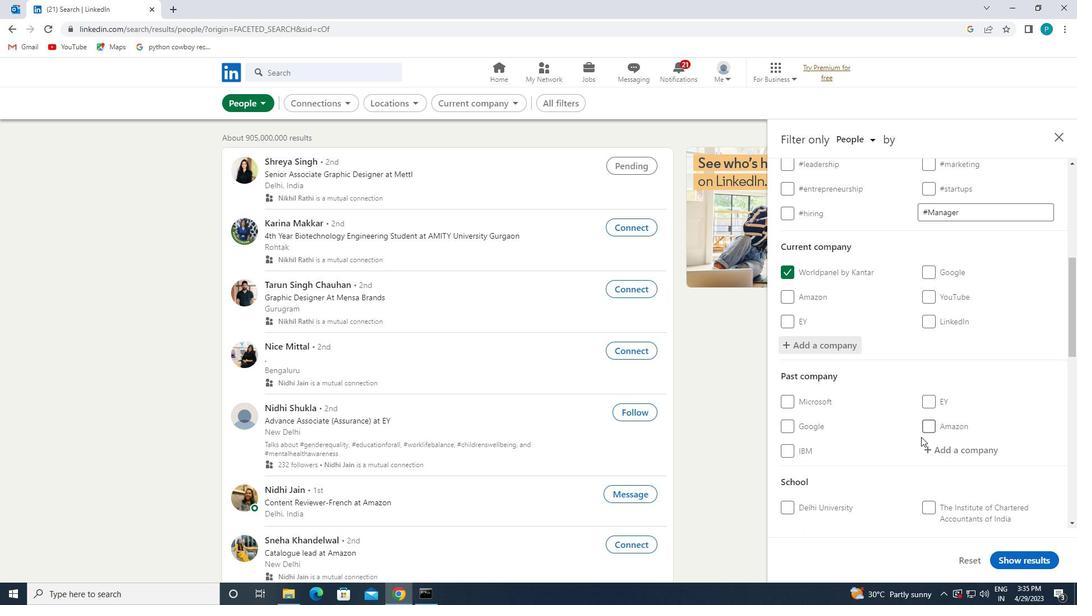 
Action: Mouse moved to (928, 406)
Screenshot: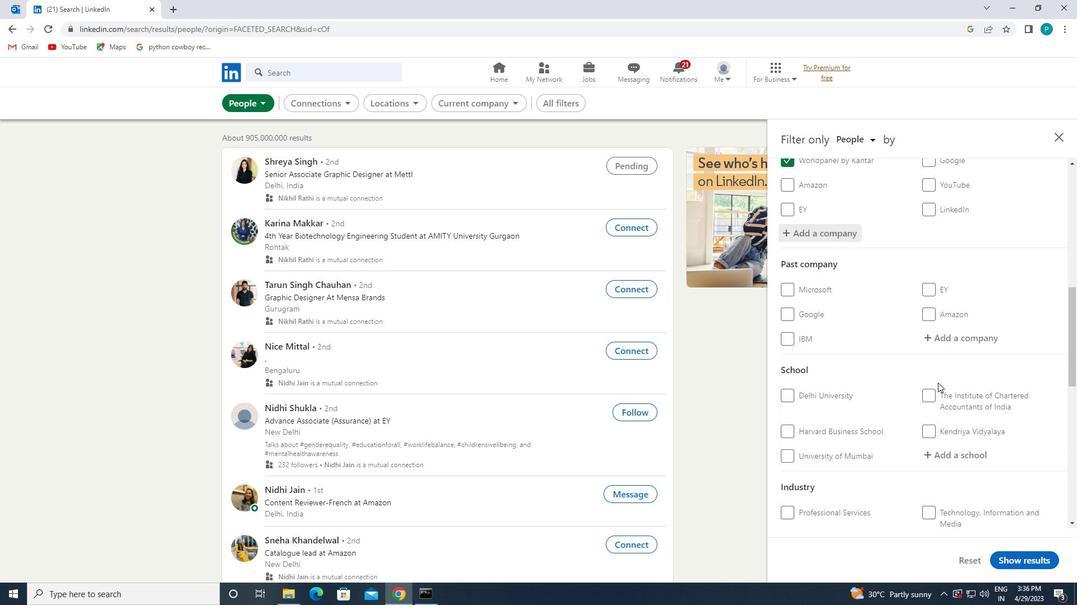 
Action: Mouse scrolled (928, 405) with delta (0, 0)
Screenshot: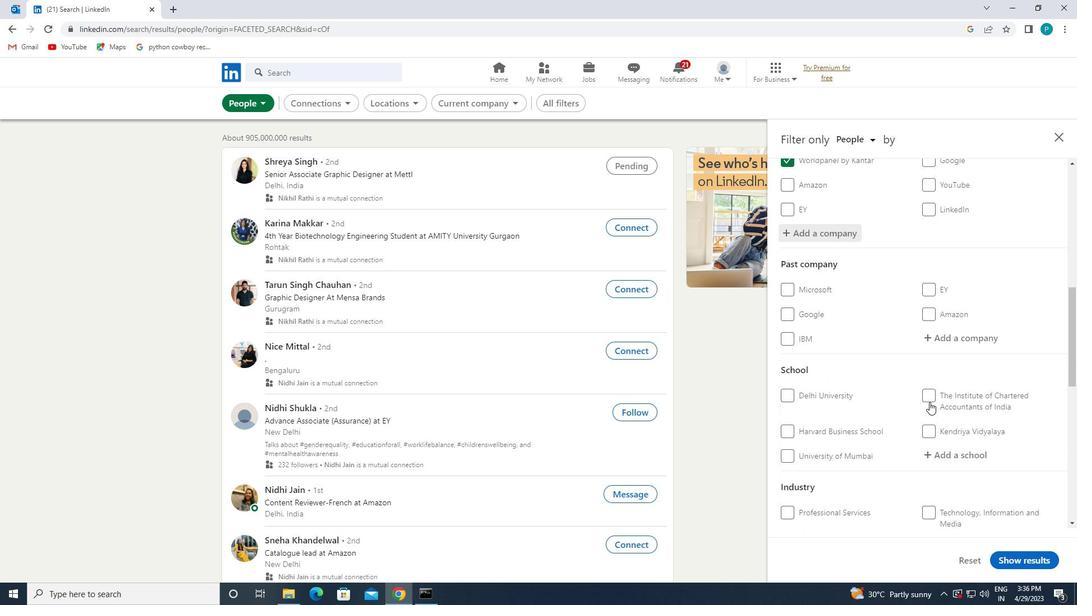 
Action: Mouse moved to (933, 397)
Screenshot: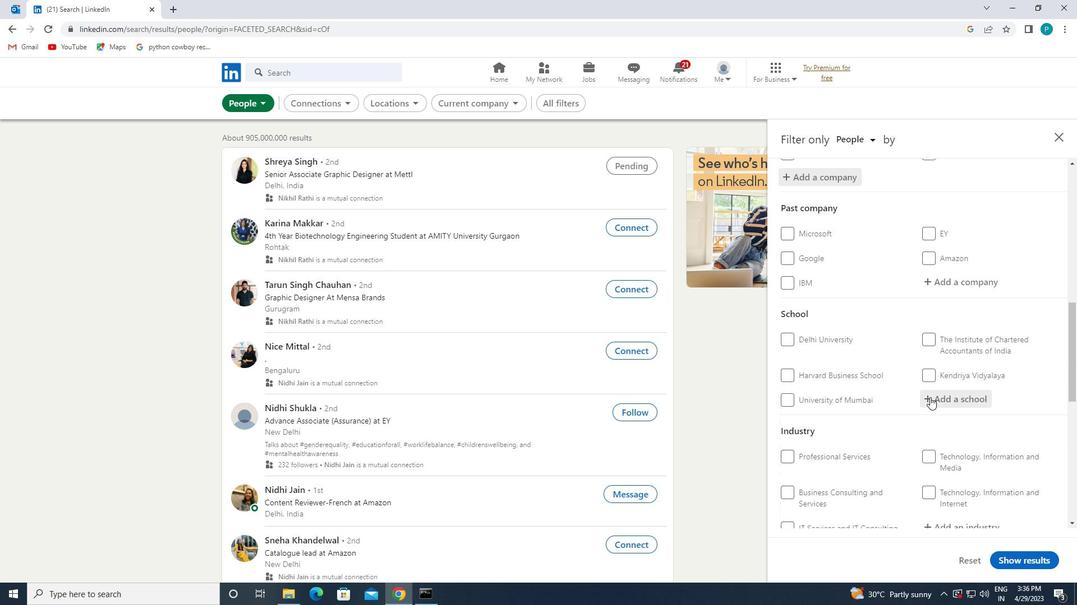 
Action: Mouse pressed left at (933, 397)
Screenshot: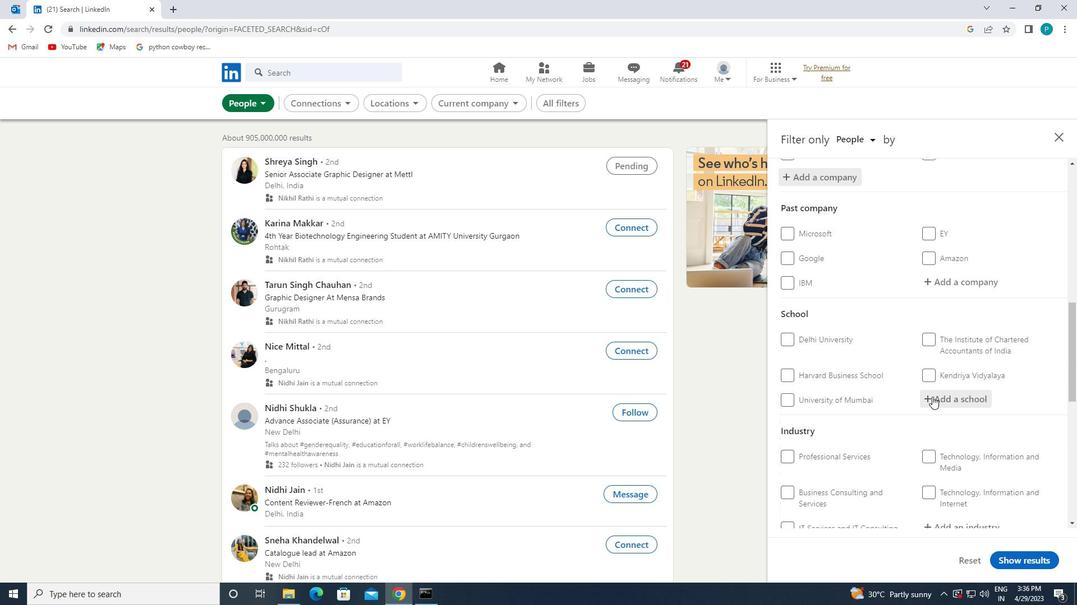 
Action: Key pressed <Key.caps_lock>U<Key.caps_lock>NIVERSITY<Key.space>OF<Key.space>C<Key.backspace><Key.caps_lock>C<Key.caps_lock>ALCUTTA
Screenshot: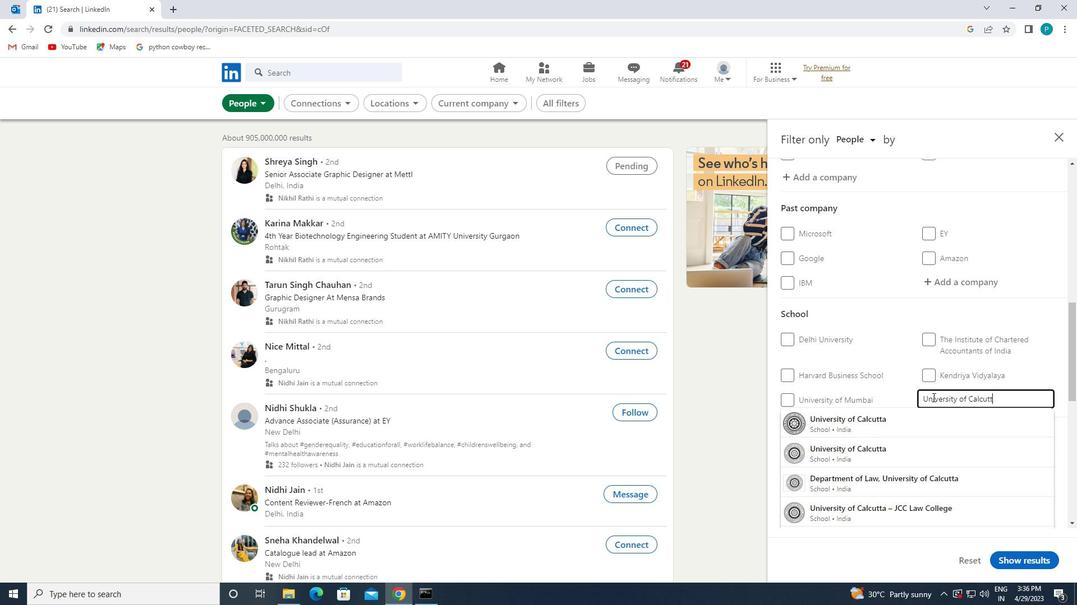 
Action: Mouse moved to (940, 416)
Screenshot: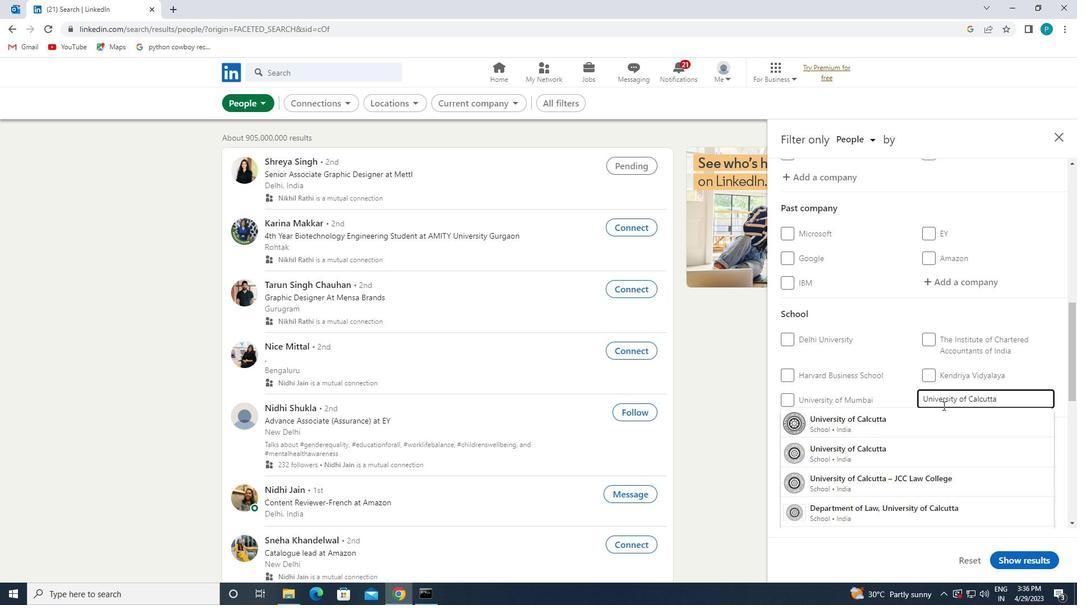 
Action: Mouse pressed left at (940, 416)
Screenshot: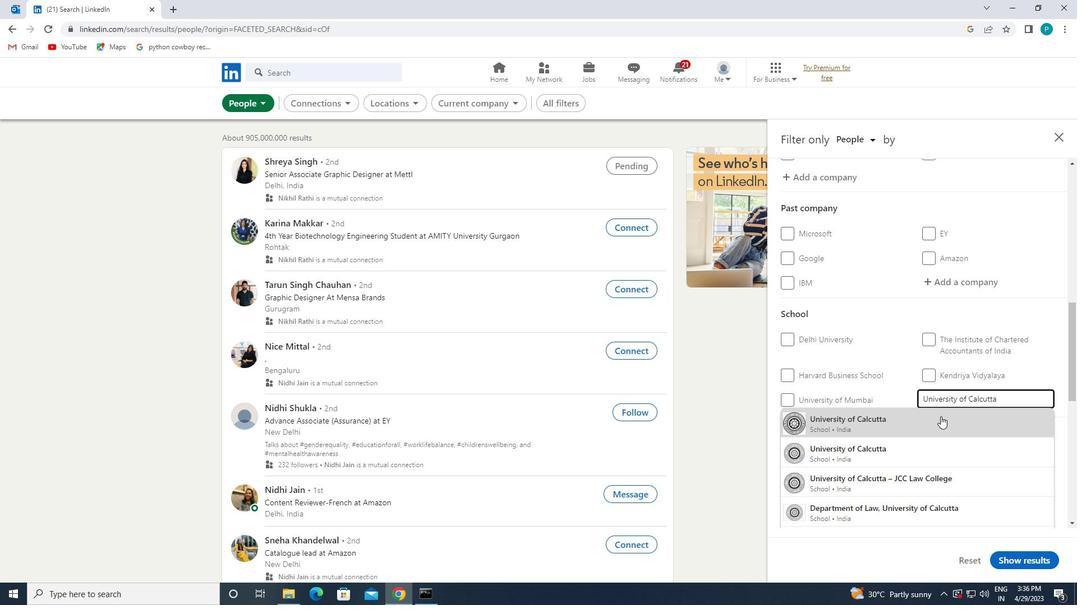 
Action: Mouse scrolled (940, 416) with delta (0, 0)
Screenshot: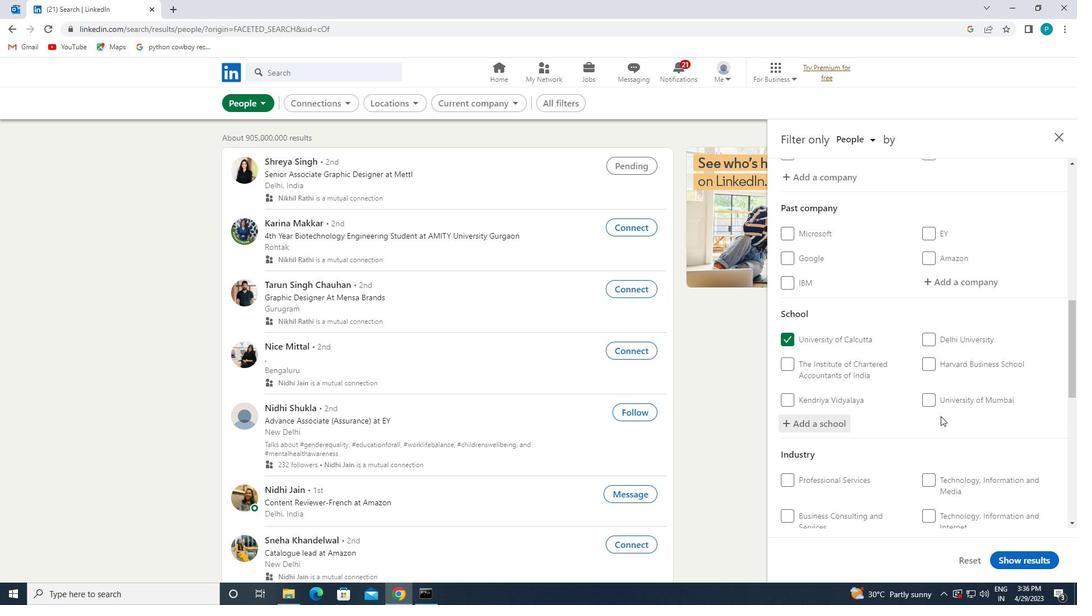 
Action: Mouse scrolled (940, 416) with delta (0, 0)
Screenshot: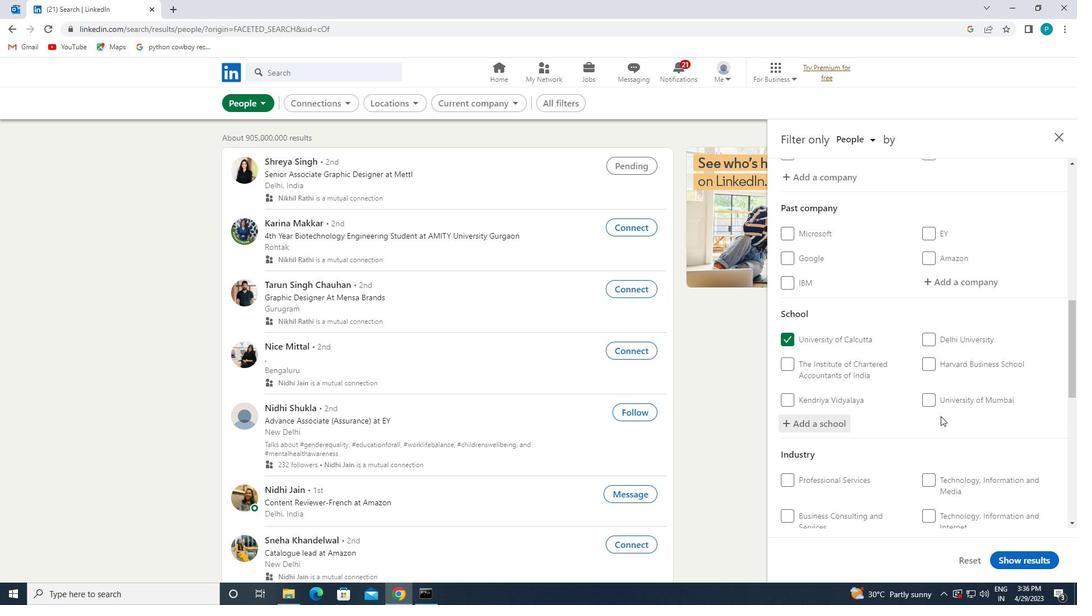 
Action: Mouse moved to (939, 447)
Screenshot: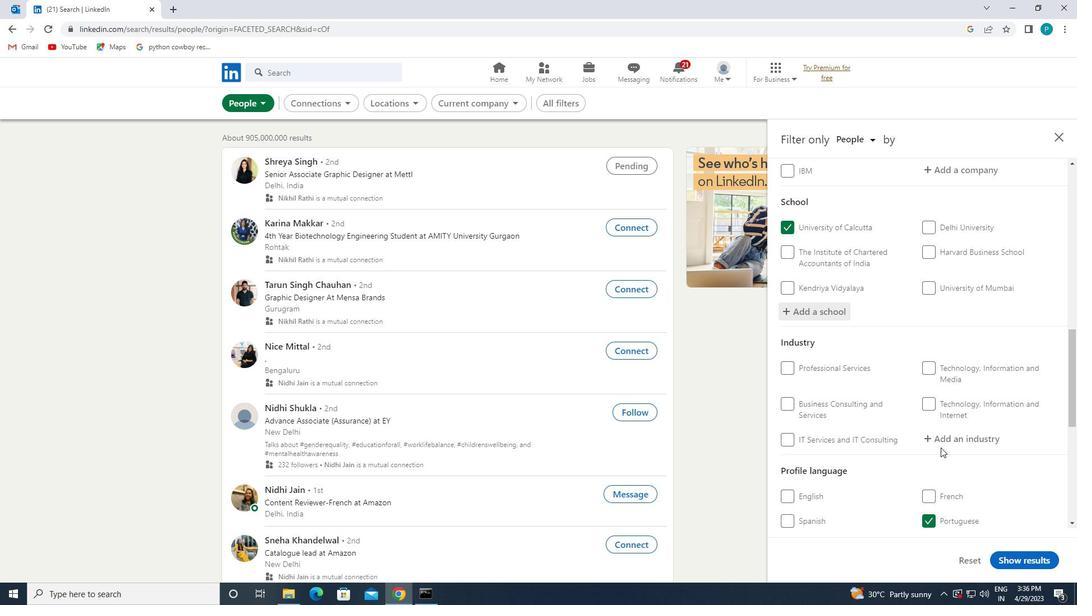 
Action: Mouse pressed left at (939, 447)
Screenshot: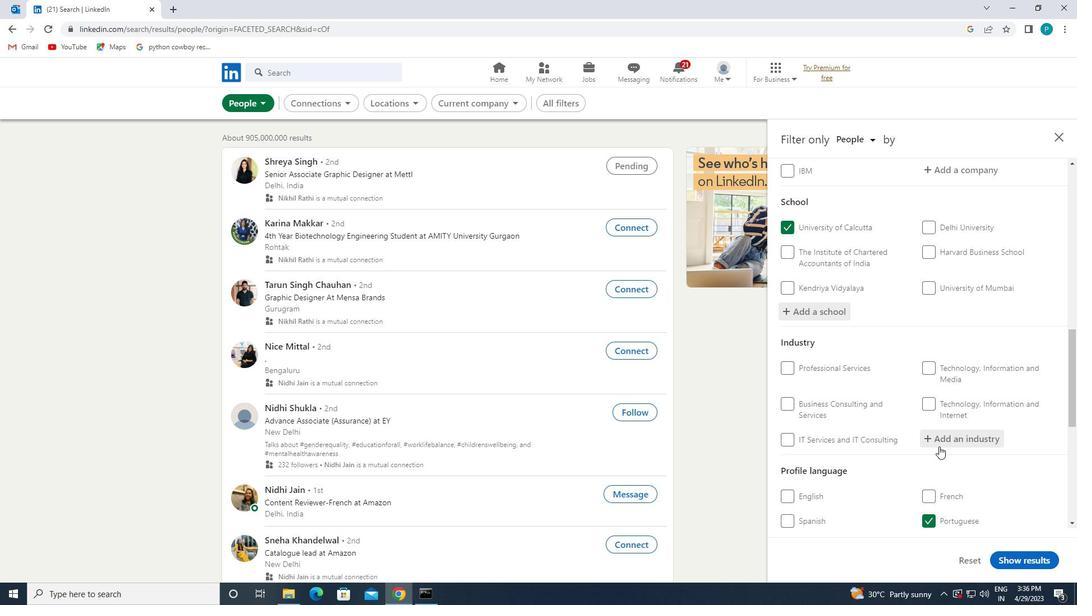 
Action: Key pressed <Key.caps_lock>M<Key.caps_lock>ILITARY
Screenshot: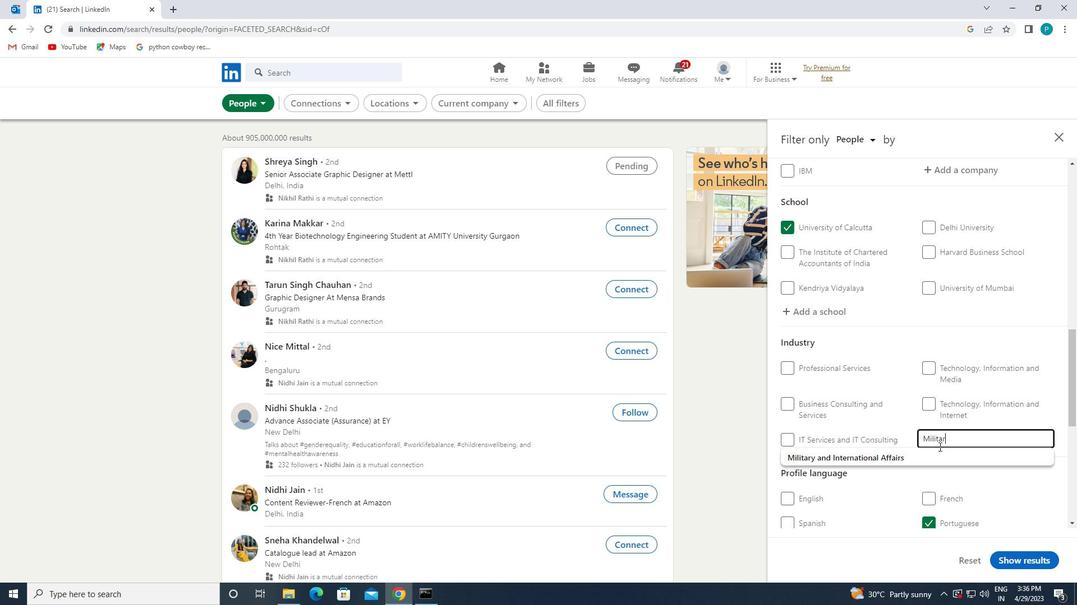 
Action: Mouse moved to (940, 460)
Screenshot: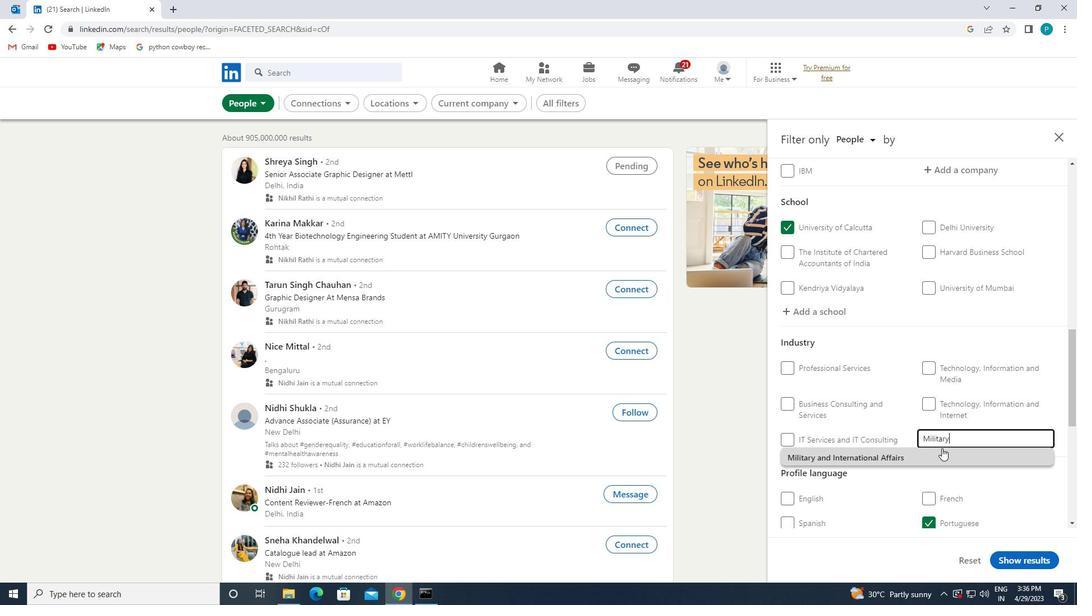 
Action: Mouse pressed left at (940, 460)
Screenshot: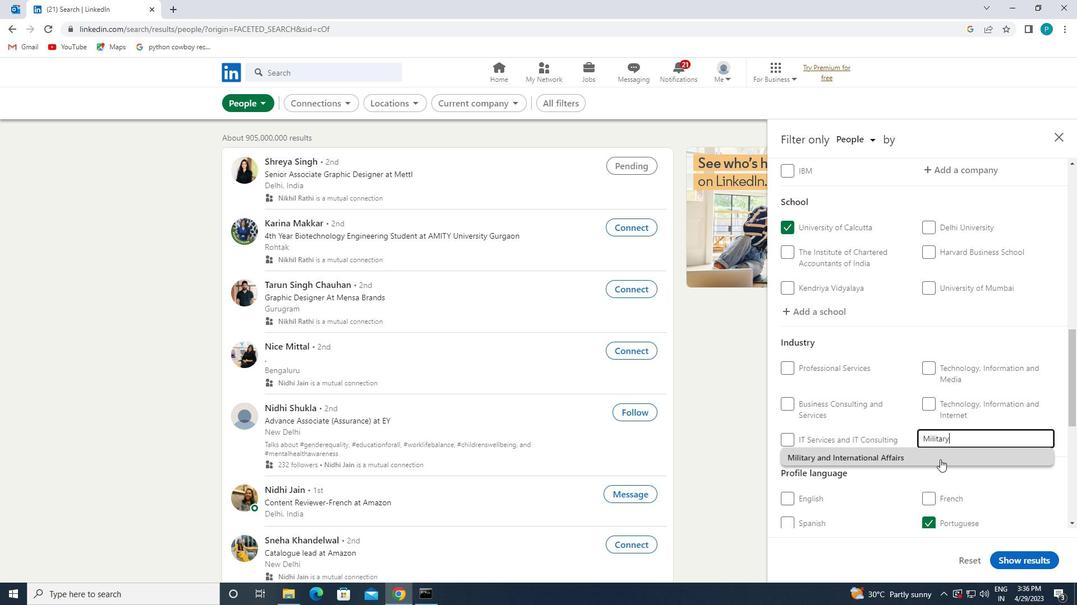 
Action: Mouse scrolled (940, 459) with delta (0, 0)
Screenshot: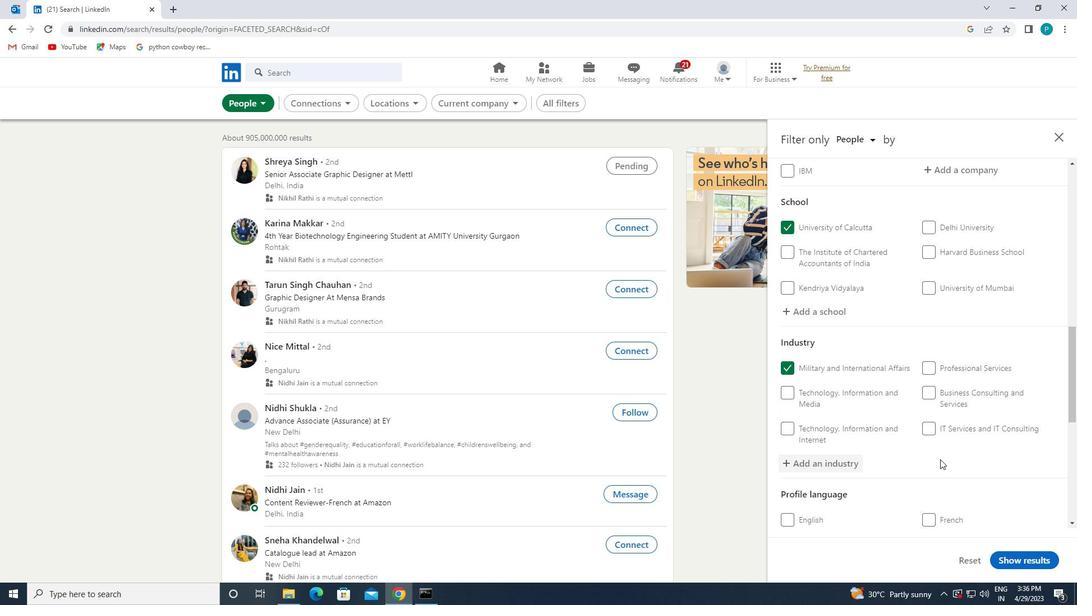 
Action: Mouse scrolled (940, 459) with delta (0, 0)
Screenshot: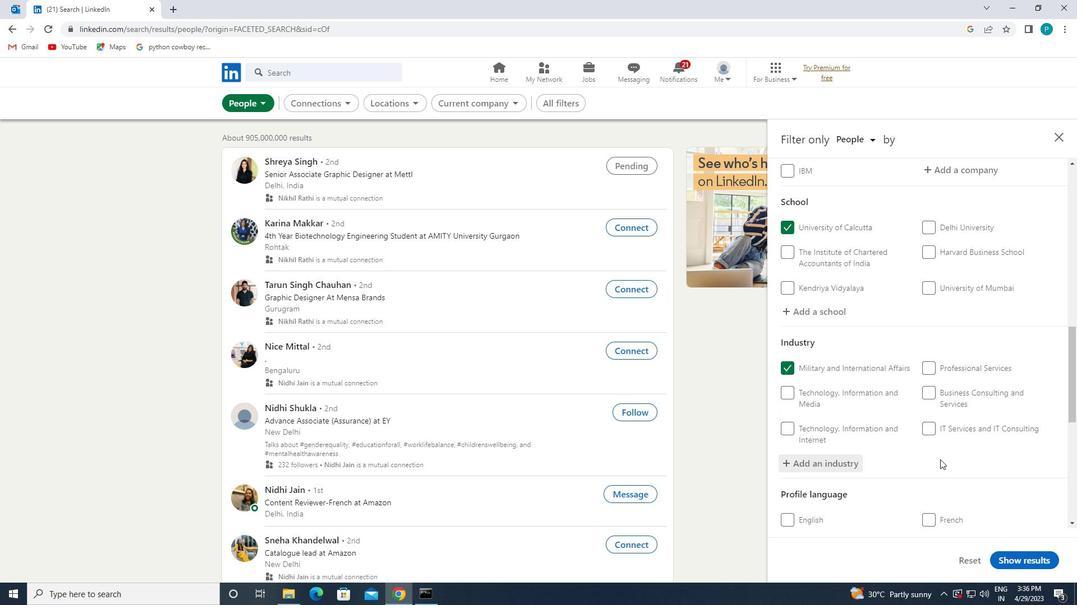 
Action: Mouse scrolled (940, 459) with delta (0, 0)
Screenshot: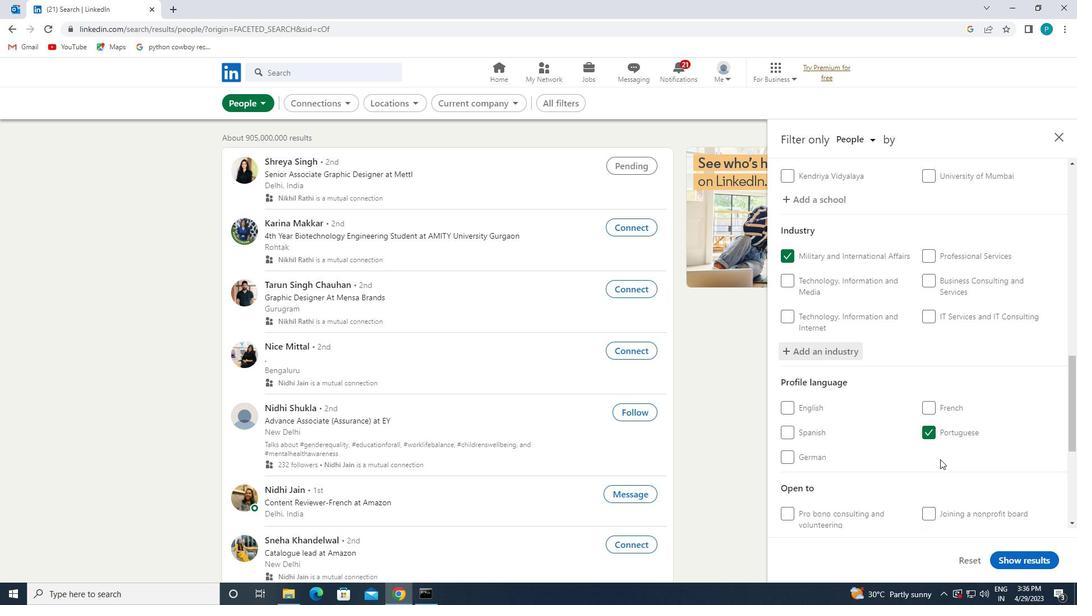 
Action: Mouse moved to (939, 460)
Screenshot: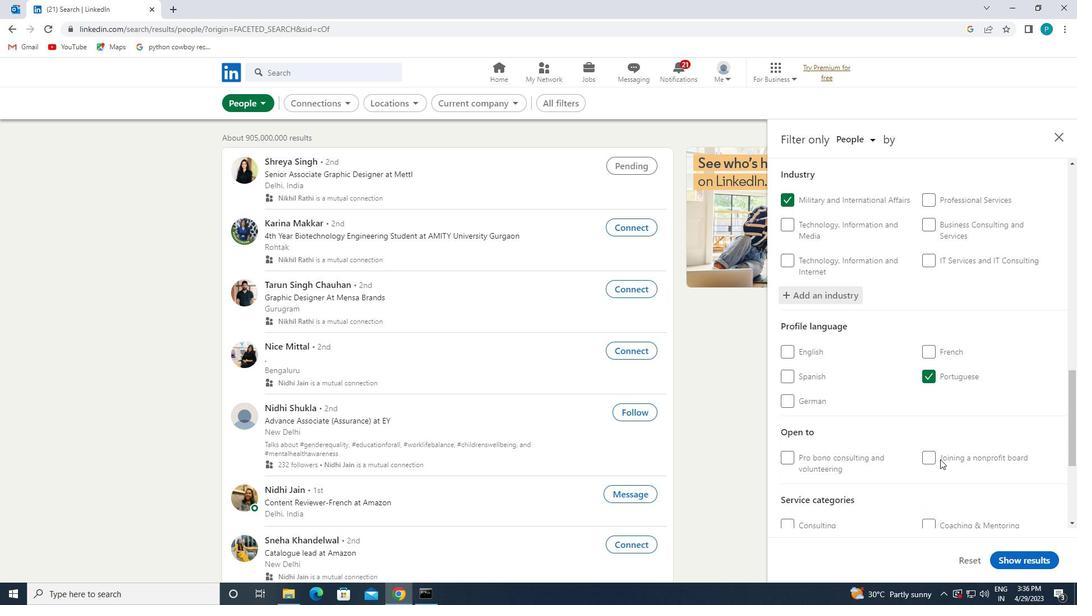 
Action: Mouse scrolled (939, 459) with delta (0, 0)
Screenshot: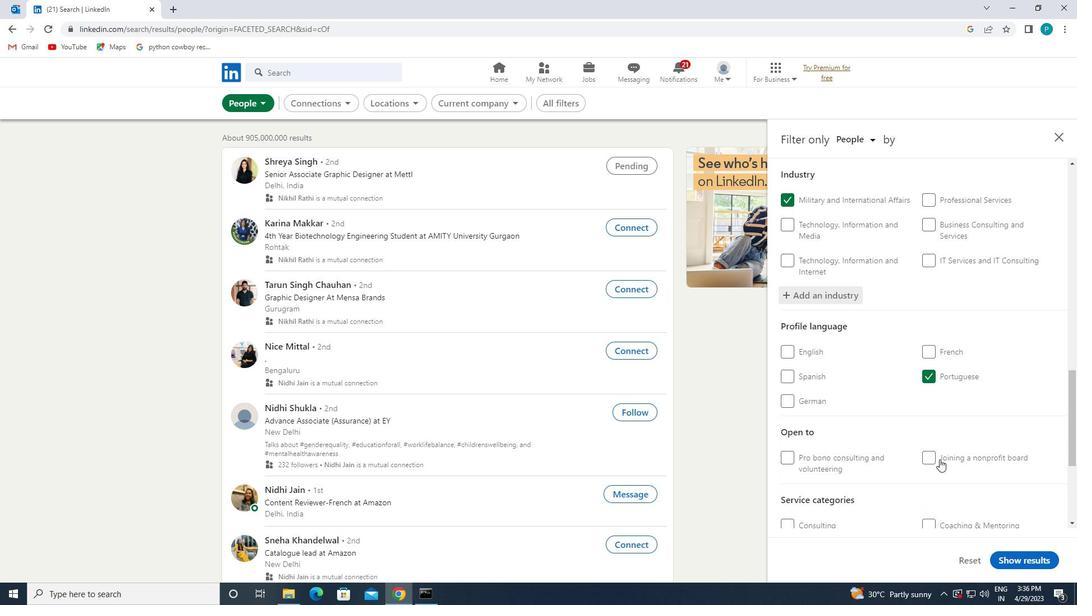 
Action: Mouse scrolled (939, 459) with delta (0, 0)
Screenshot: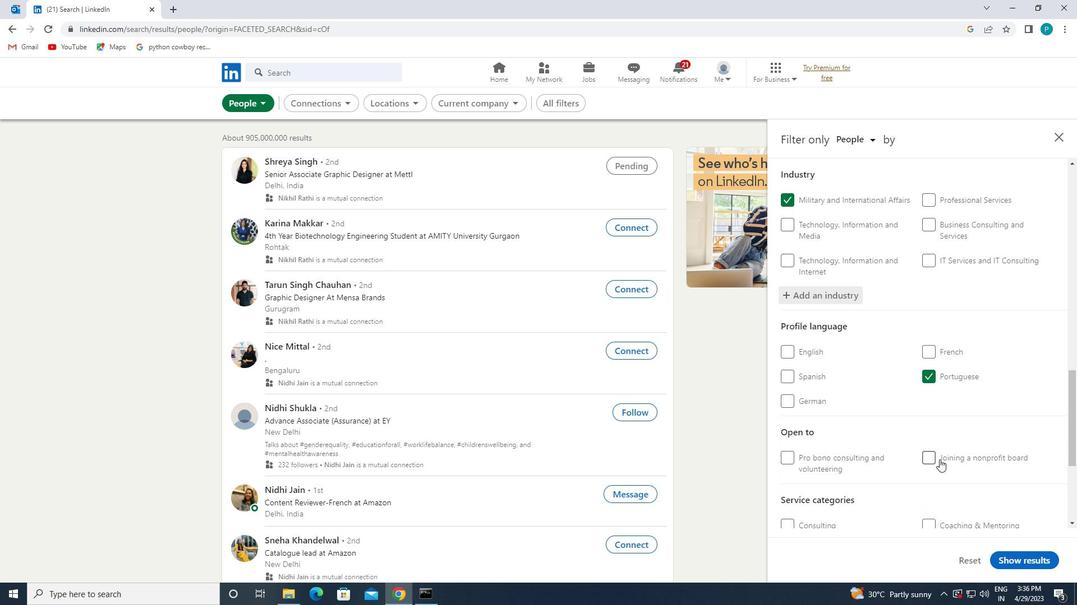 
Action: Mouse moved to (940, 453)
Screenshot: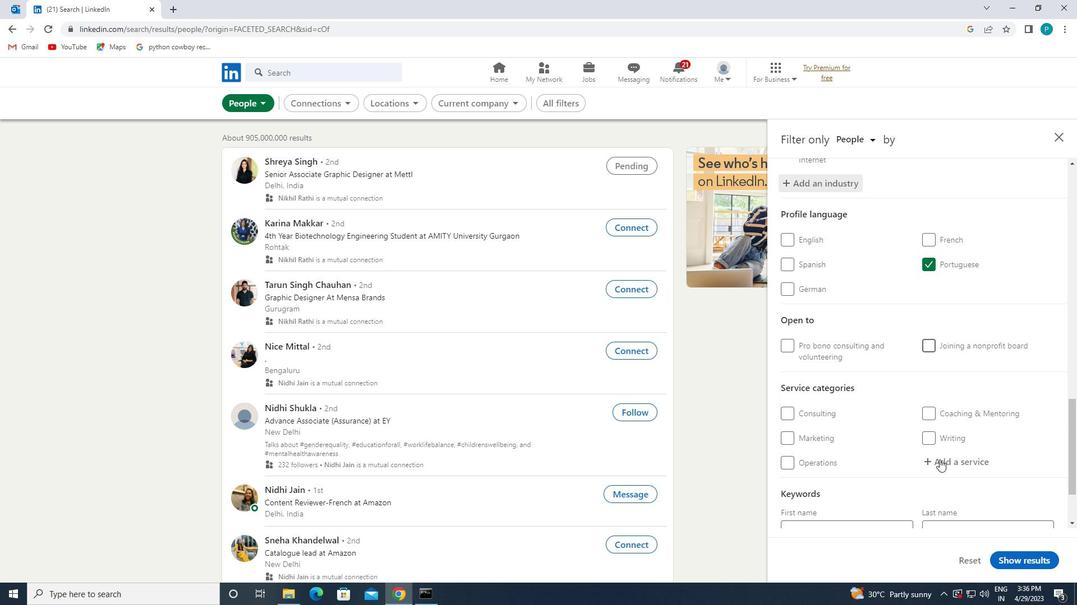 
Action: Mouse pressed left at (940, 453)
Screenshot: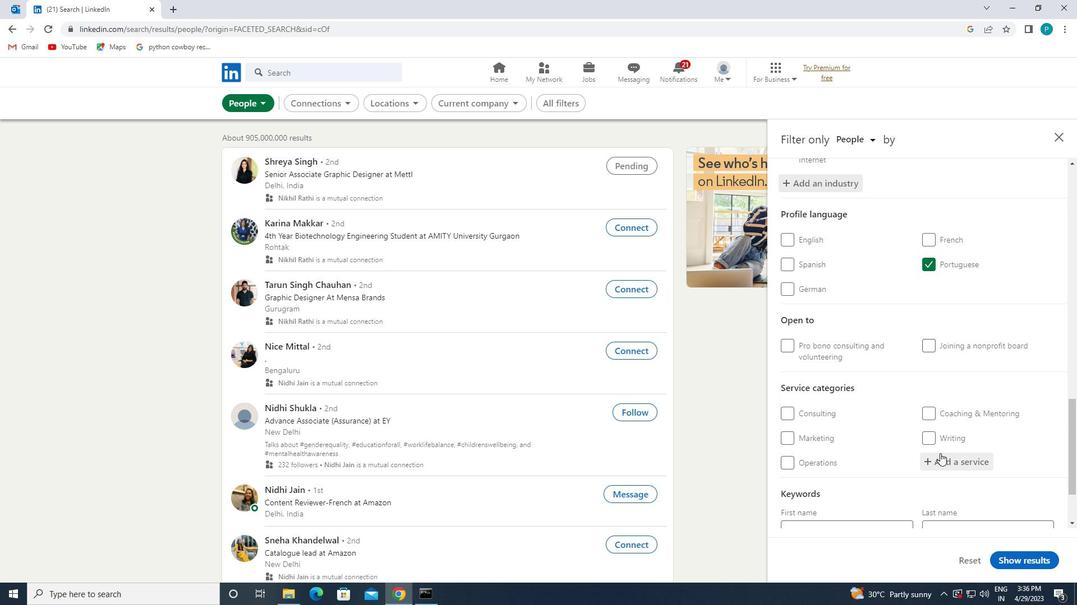 
Action: Mouse moved to (928, 481)
Screenshot: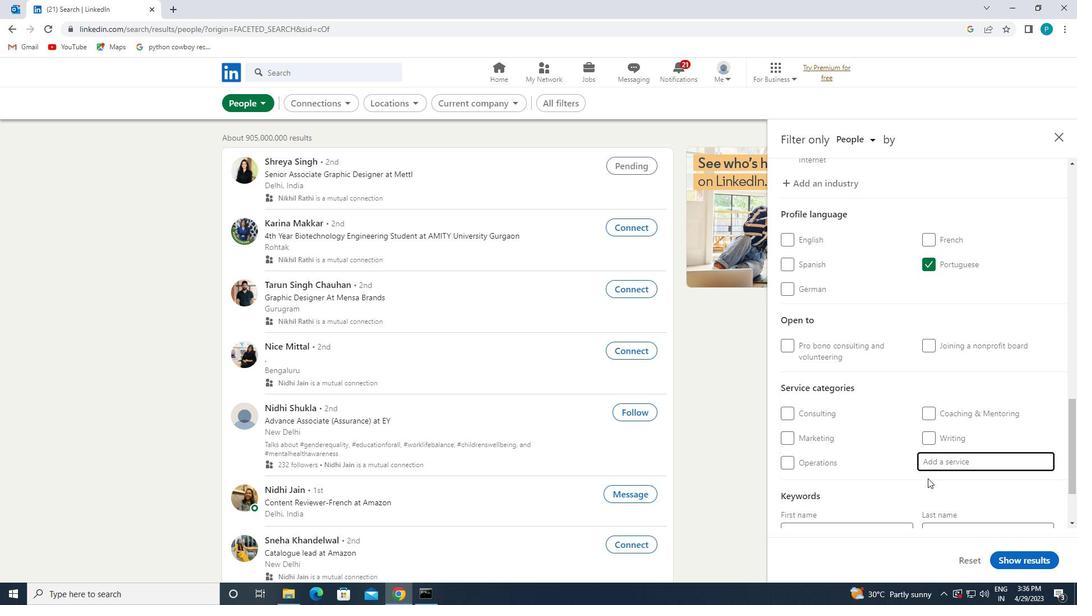 
Action: Key pressed PRINT
Screenshot: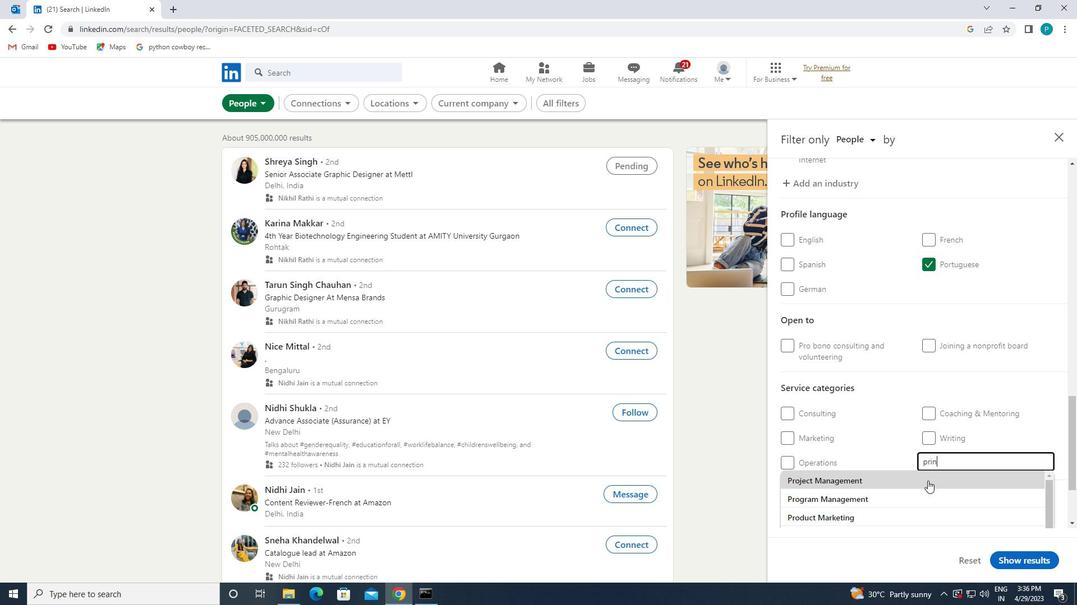 
Action: Mouse pressed left at (928, 481)
Screenshot: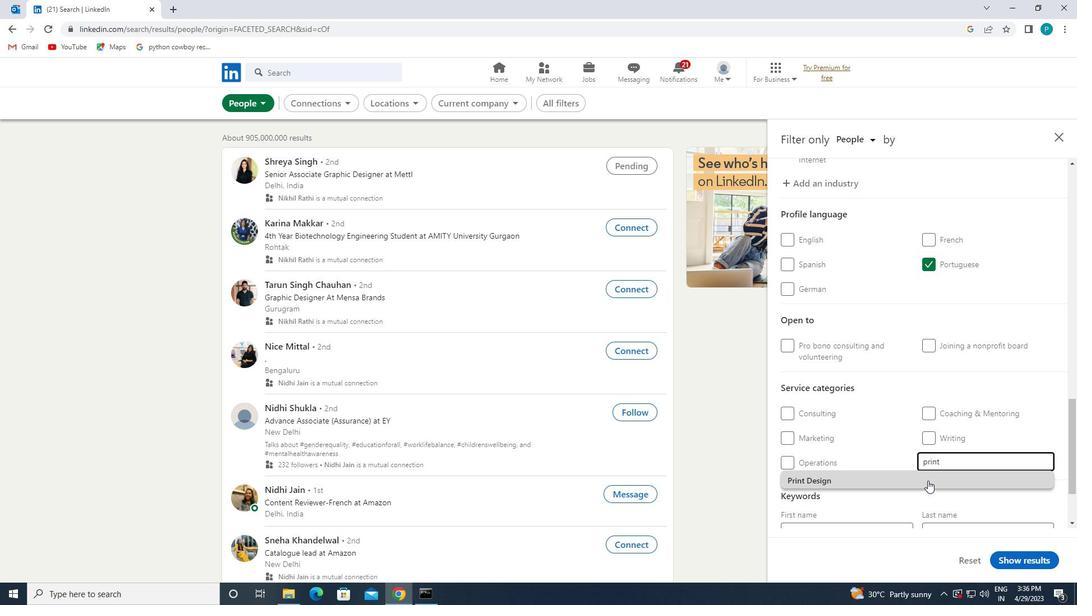
Action: Mouse moved to (926, 481)
Screenshot: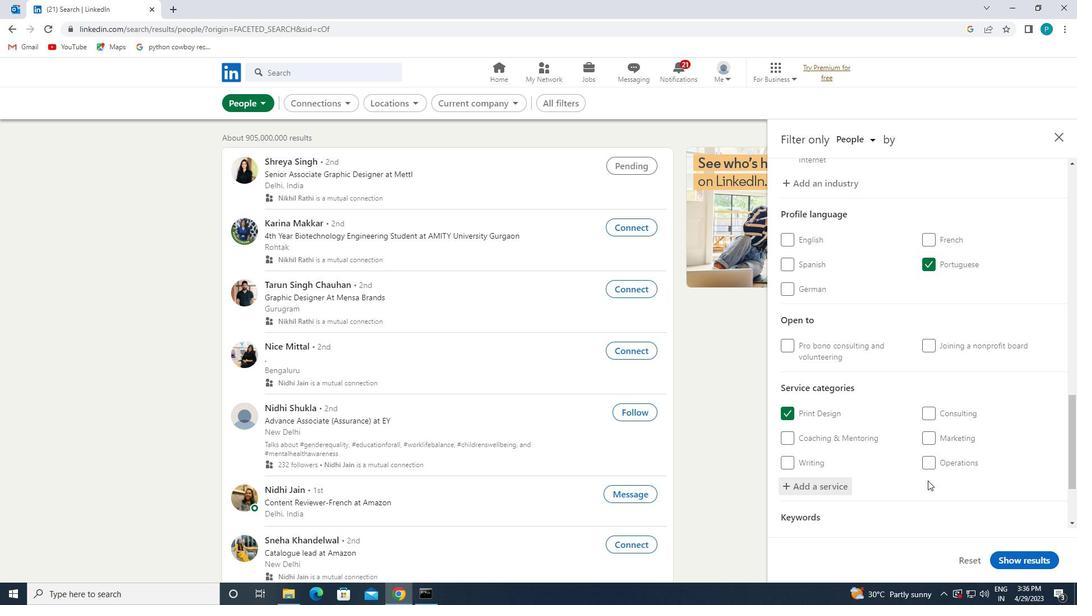 
Action: Mouse scrolled (926, 481) with delta (0, 0)
Screenshot: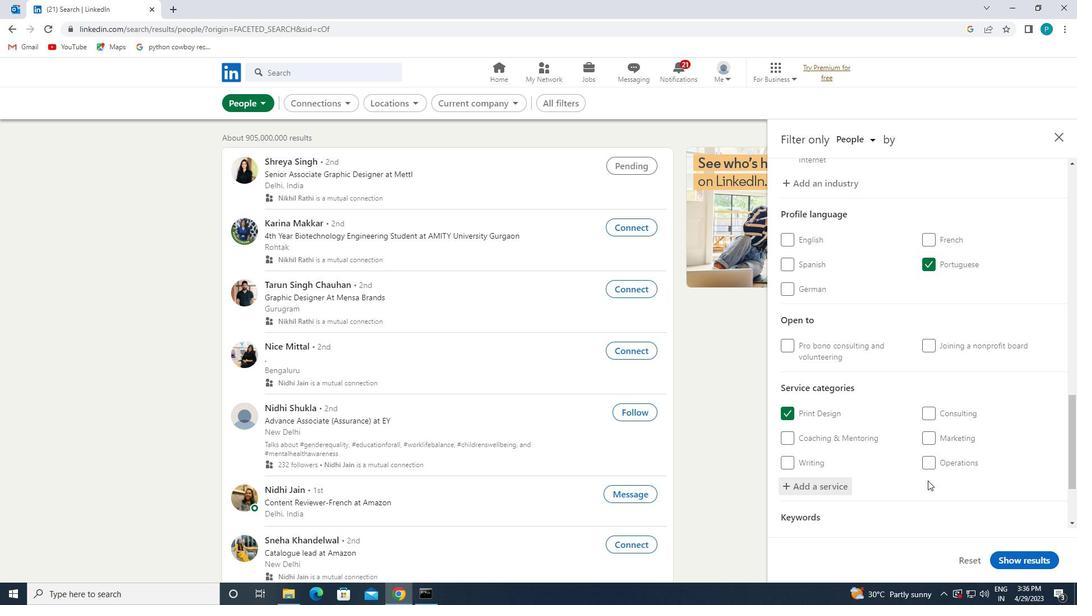 
Action: Mouse moved to (924, 481)
Screenshot: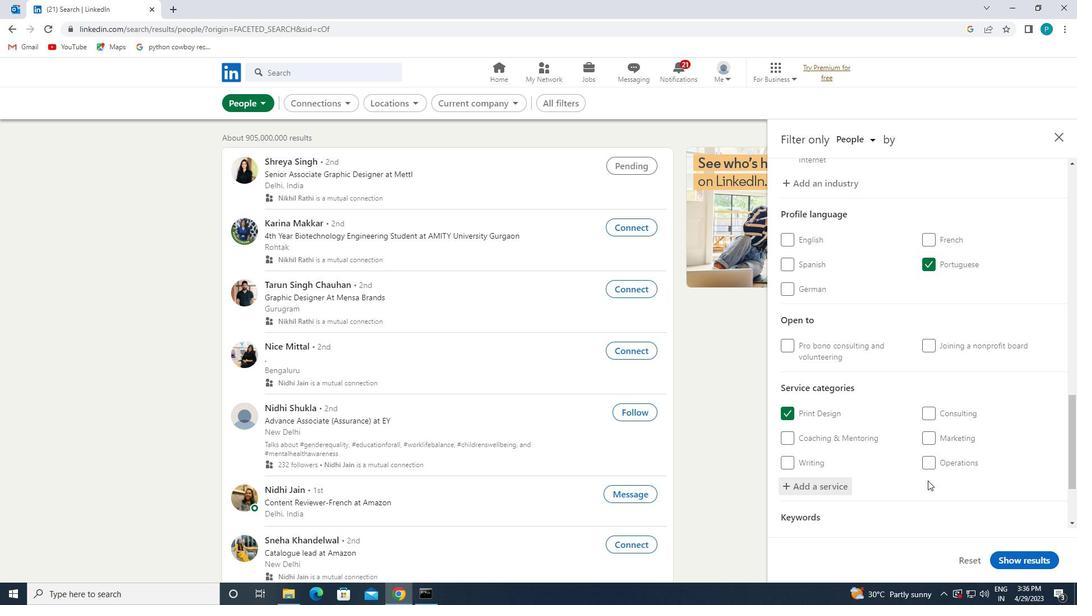 
Action: Mouse scrolled (924, 480) with delta (0, 0)
Screenshot: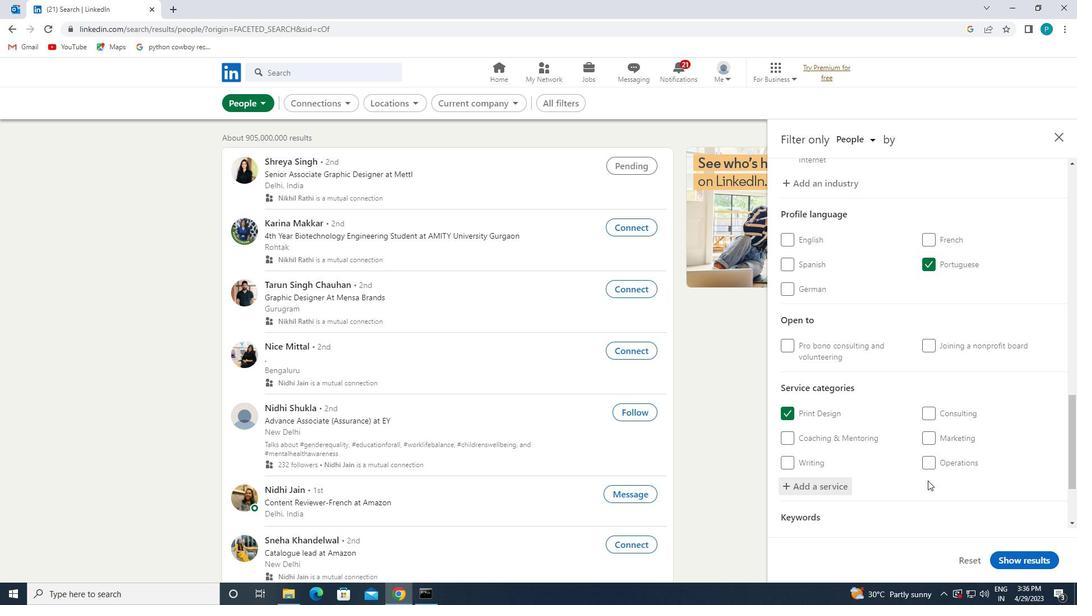 
Action: Mouse moved to (922, 480)
Screenshot: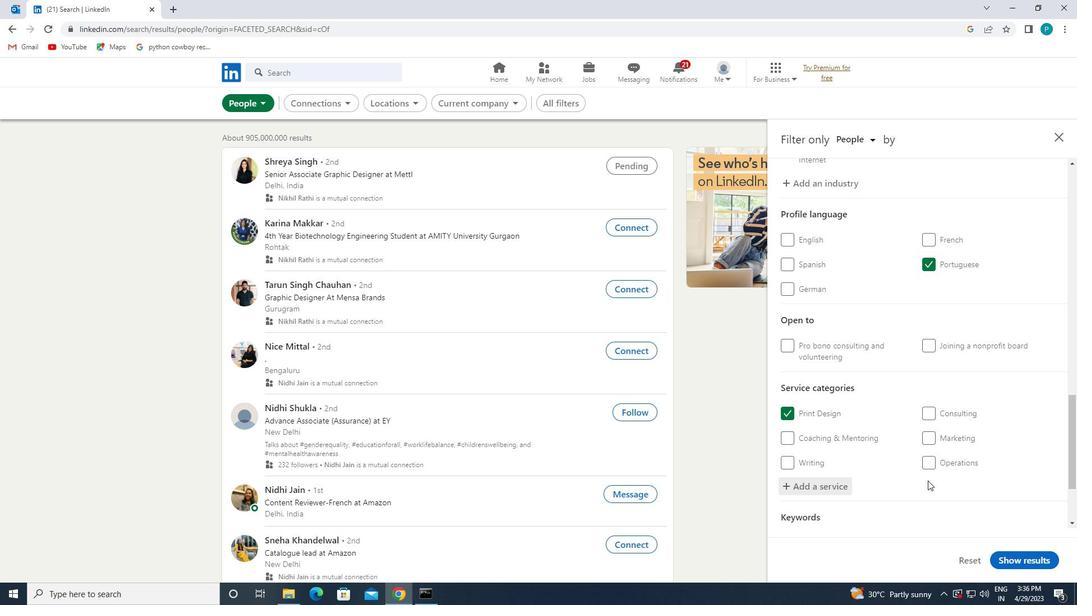 
Action: Mouse scrolled (922, 479) with delta (0, 0)
Screenshot: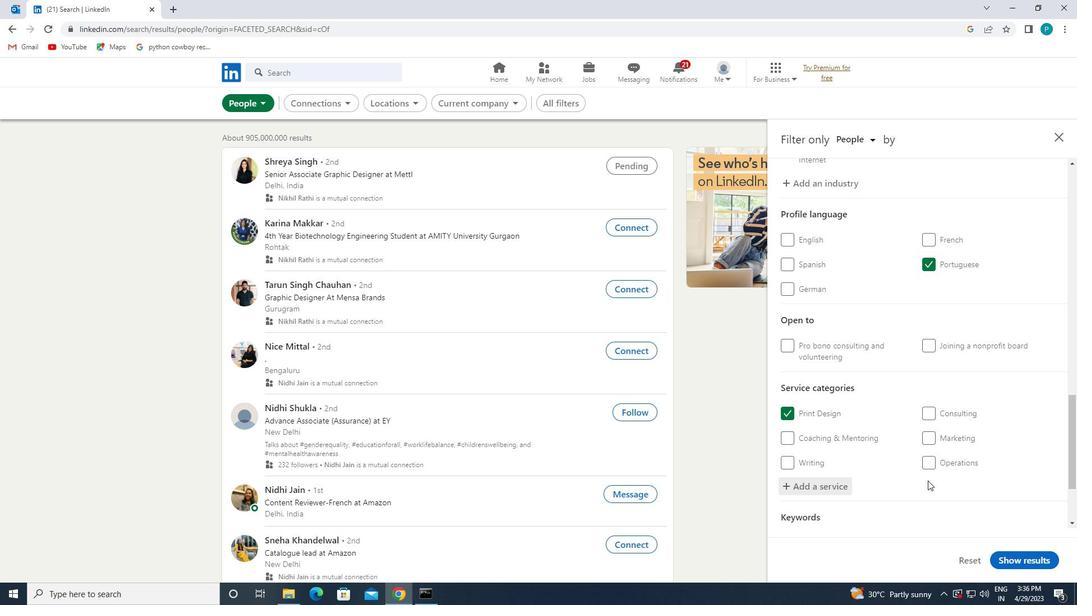 
Action: Mouse moved to (820, 478)
Screenshot: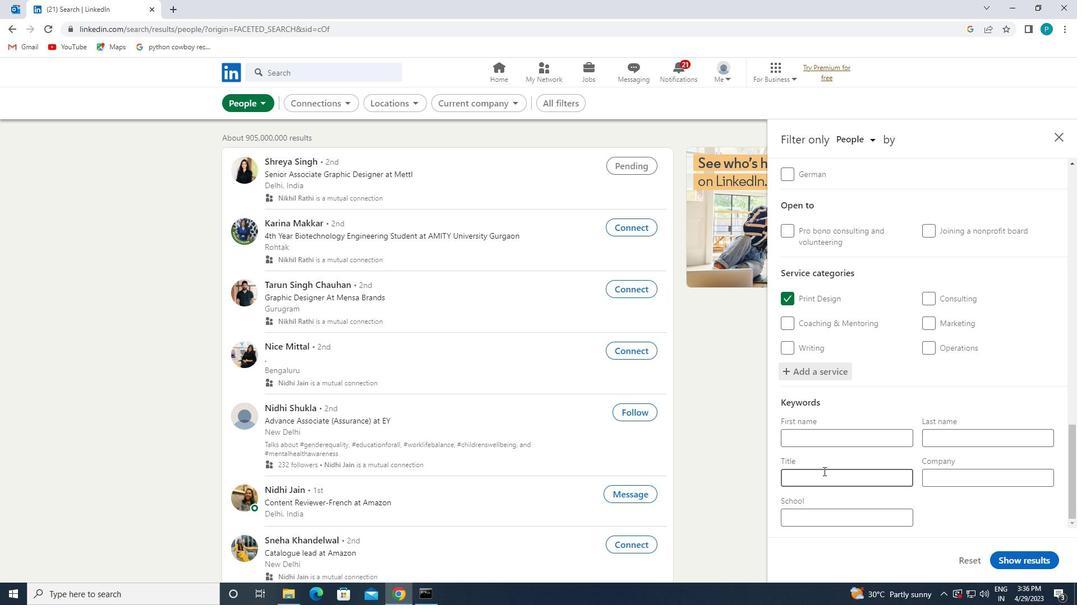 
Action: Mouse pressed left at (820, 478)
Screenshot: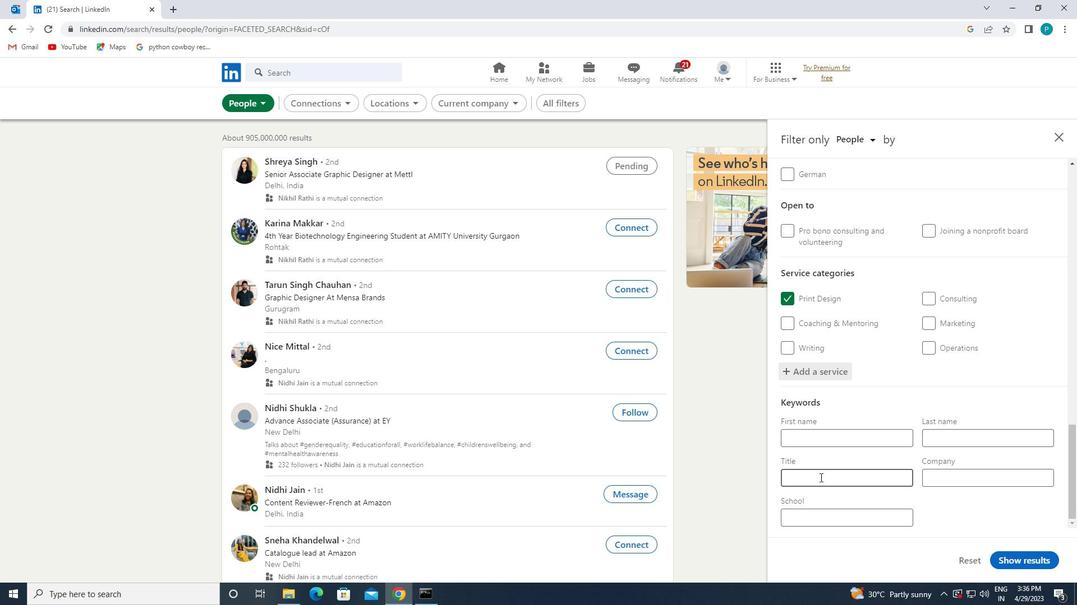 
Action: Key pressed <Key.caps_lock>E<Key.caps_lock>XECUTIVE<Key.space><Key.caps_lock>A<Key.caps_lock>SSISTANT
Screenshot: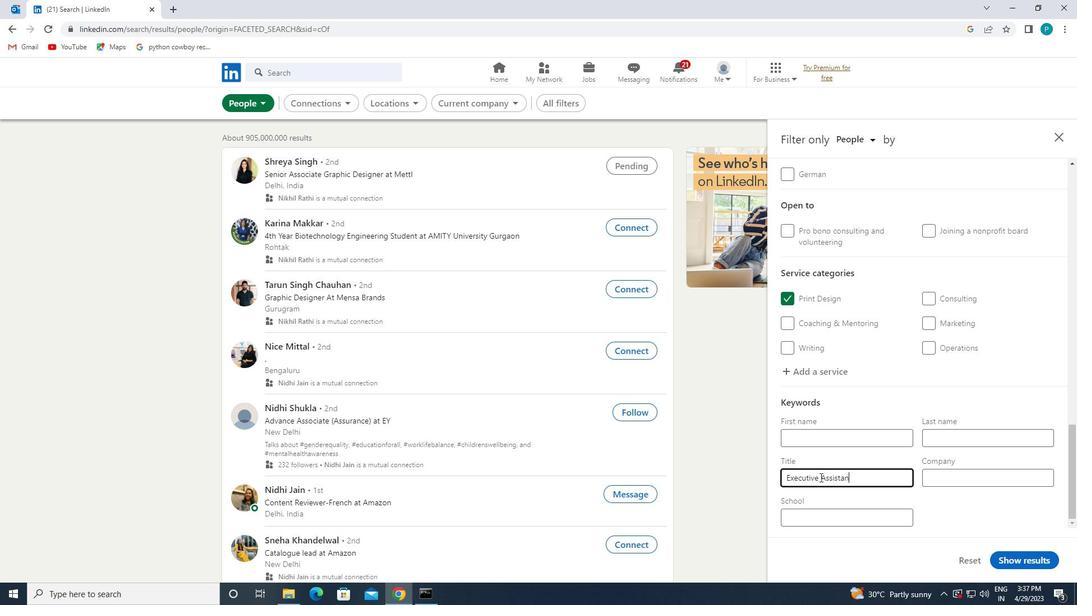 
Action: Mouse moved to (1053, 558)
Screenshot: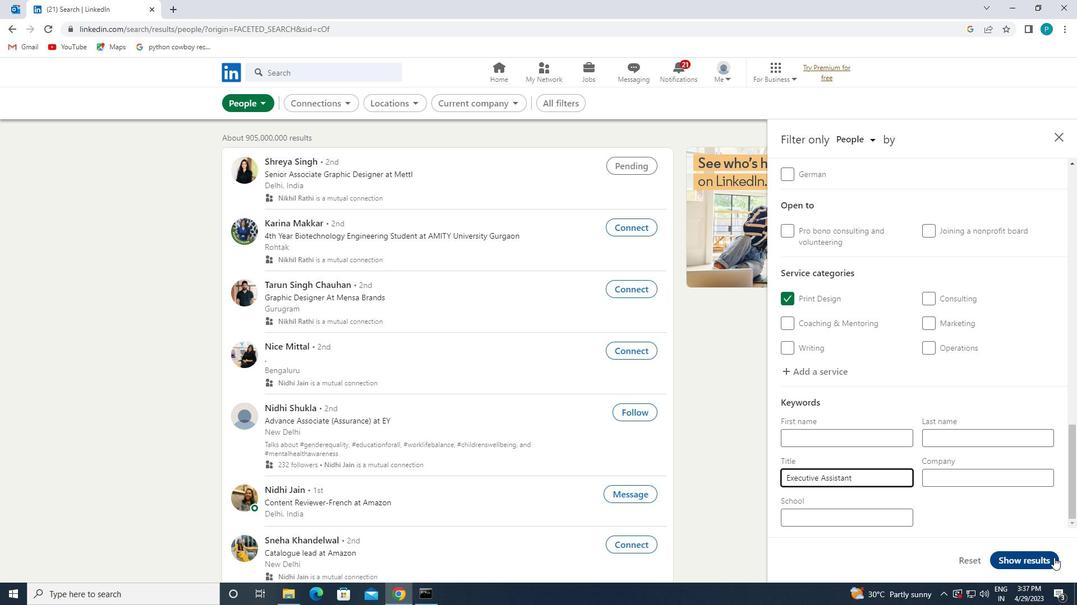 
Action: Mouse pressed left at (1053, 558)
Screenshot: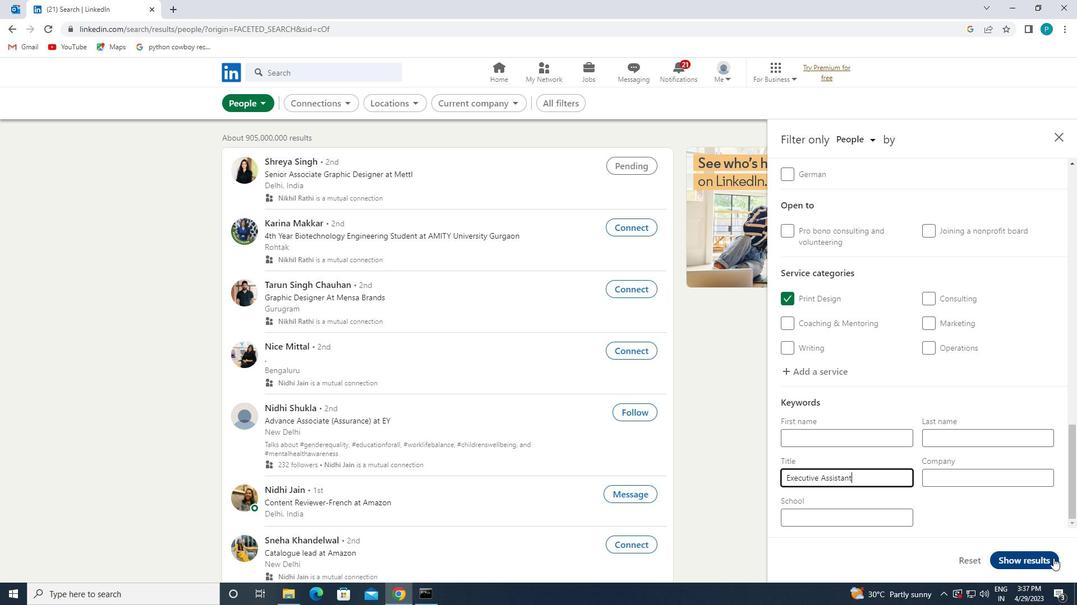 
